 Task: Create a due date automation trigger when advanced on, 2 hours after a card is due add fields with custom field "Resume" set to a number lower or equal to 1 and greater than 10.
Action: Mouse moved to (1235, 92)
Screenshot: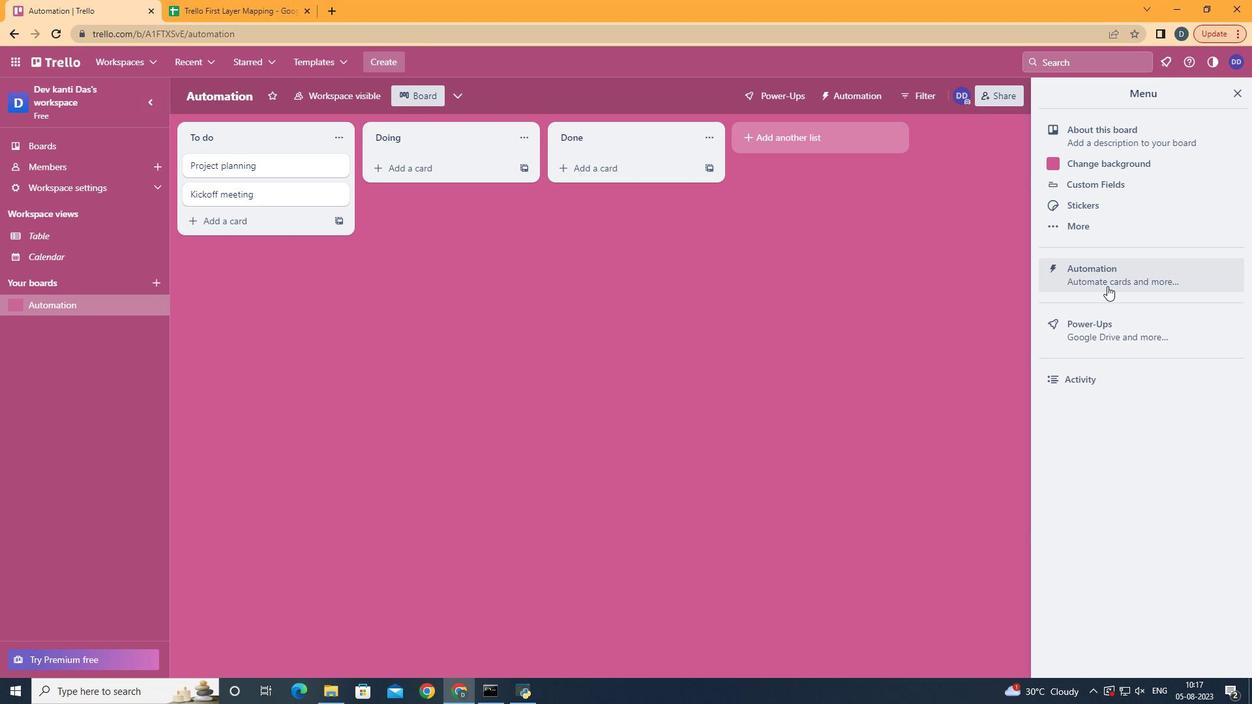 
Action: Mouse pressed left at (1235, 92)
Screenshot: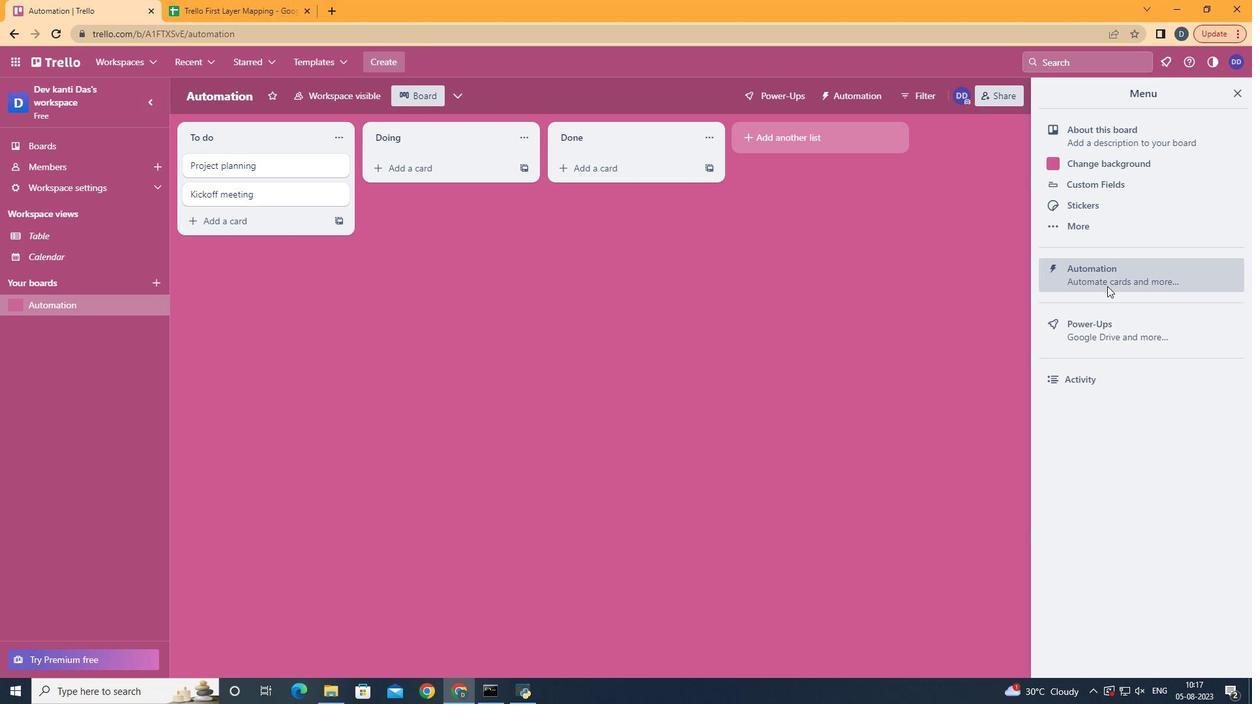 
Action: Mouse moved to (1107, 286)
Screenshot: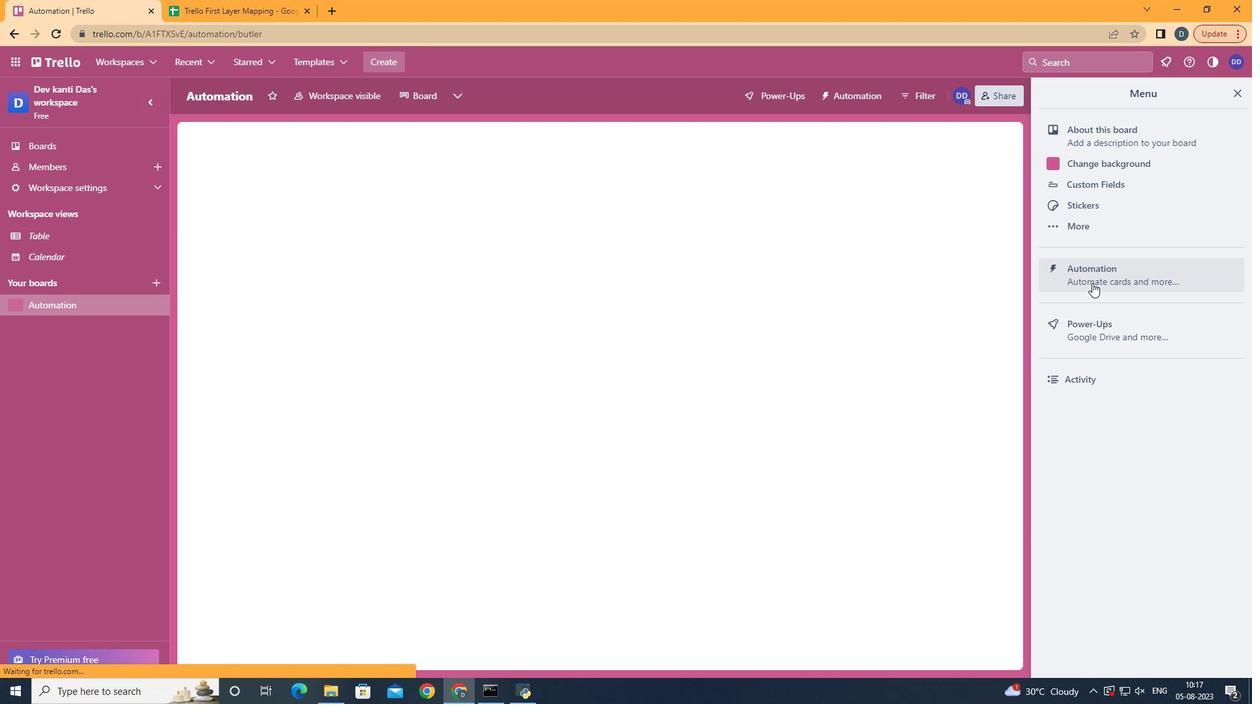 
Action: Mouse pressed left at (1107, 286)
Screenshot: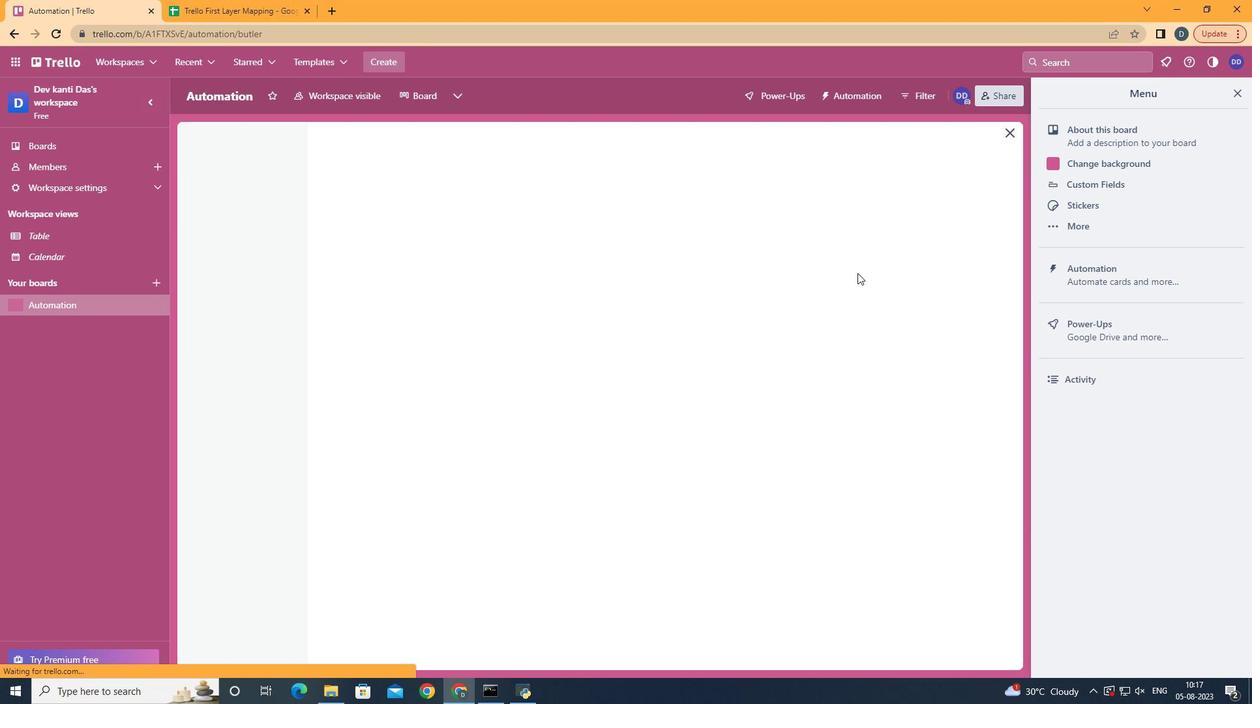 
Action: Mouse moved to (250, 266)
Screenshot: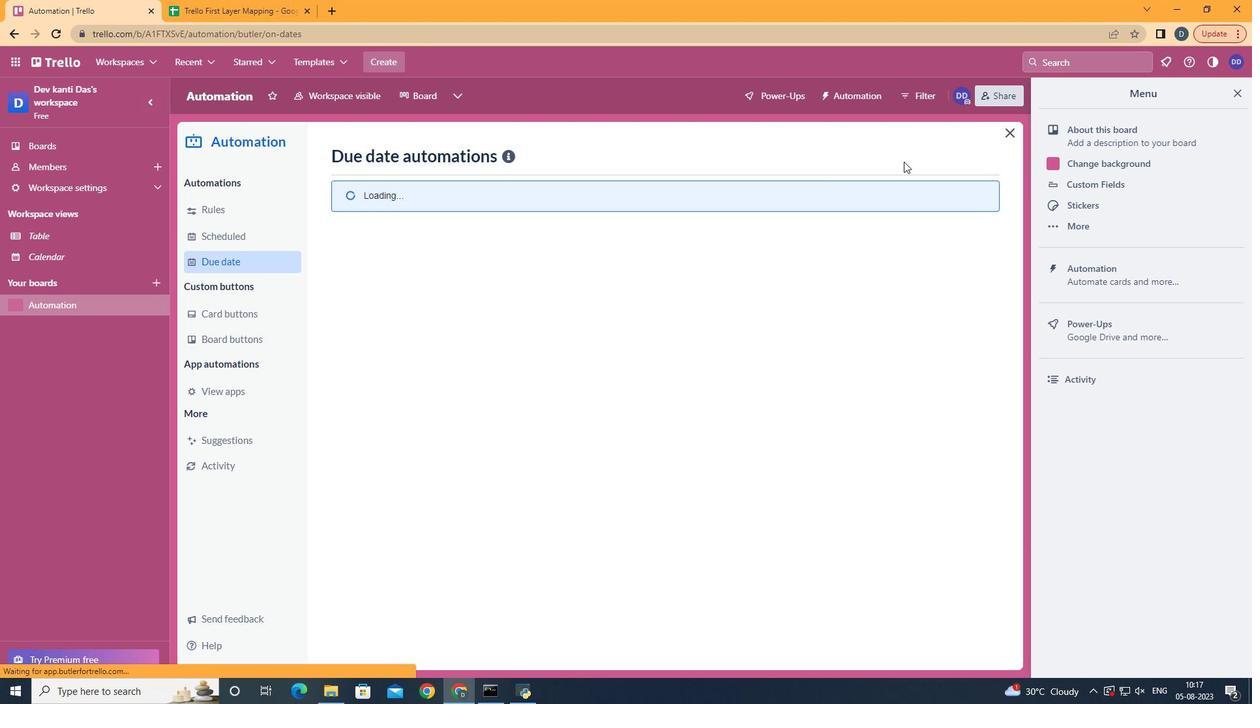 
Action: Mouse pressed left at (250, 266)
Screenshot: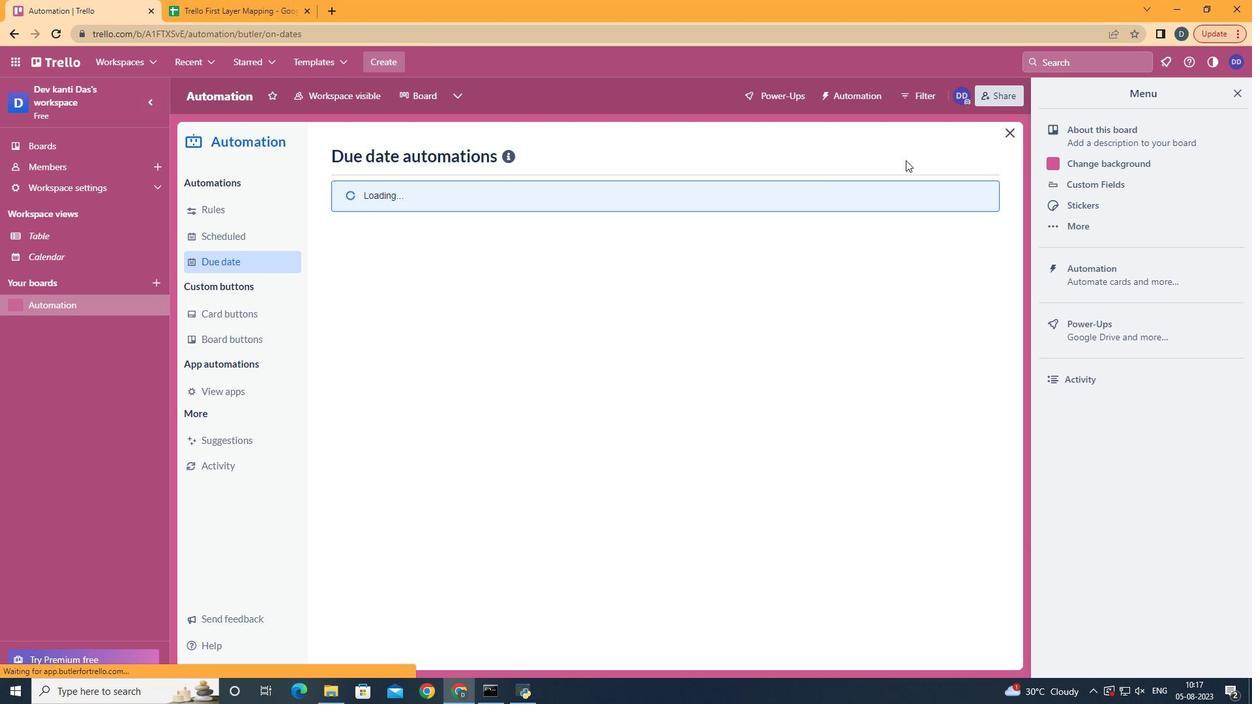 
Action: Mouse moved to (918, 152)
Screenshot: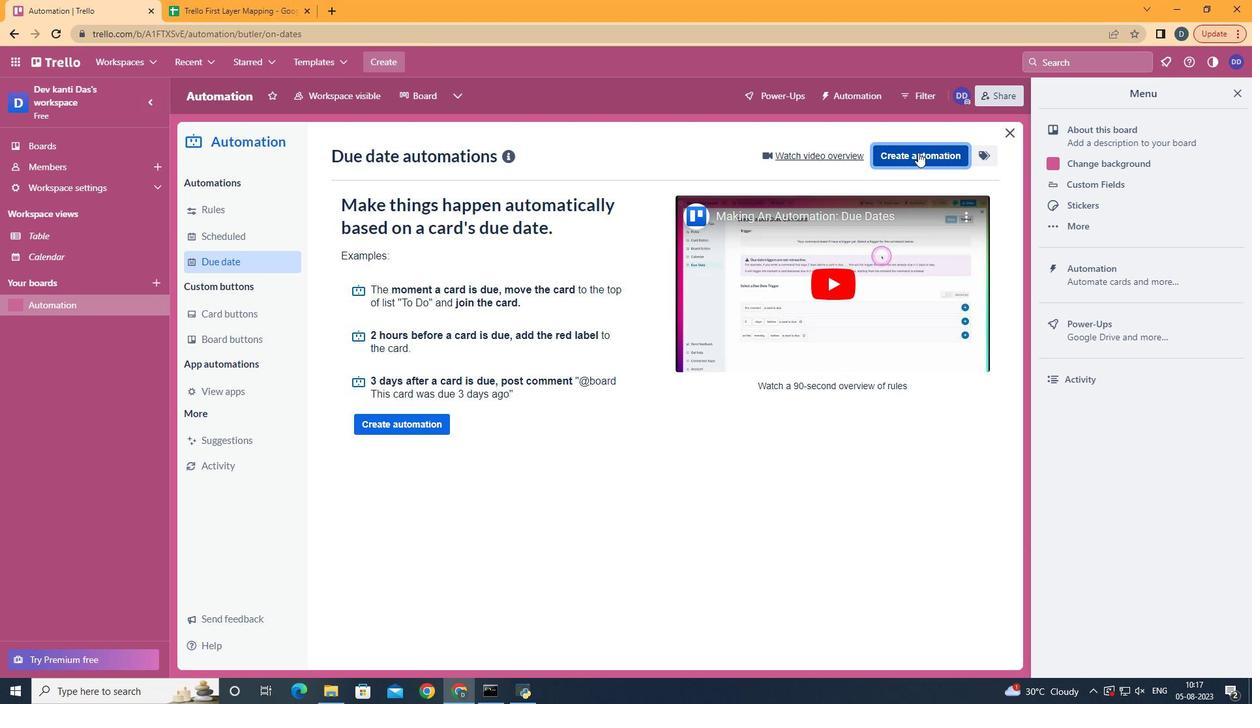 
Action: Mouse pressed left at (918, 152)
Screenshot: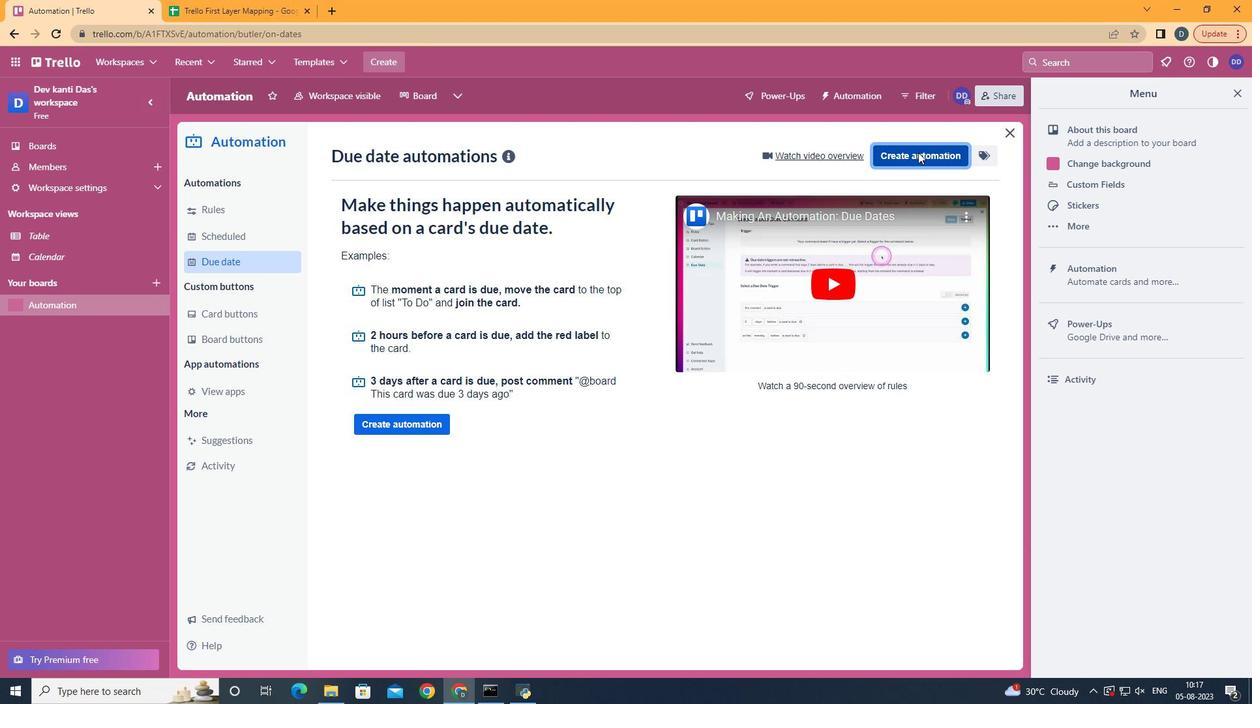 
Action: Mouse moved to (629, 283)
Screenshot: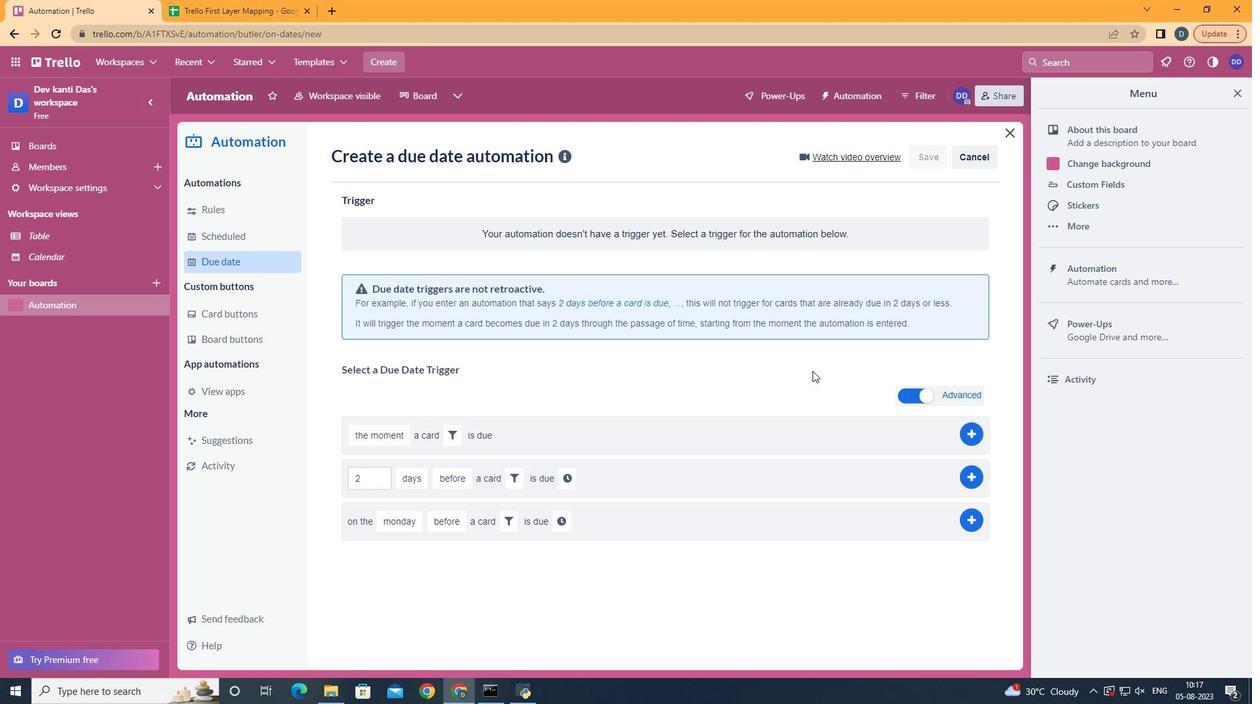 
Action: Mouse pressed left at (629, 283)
Screenshot: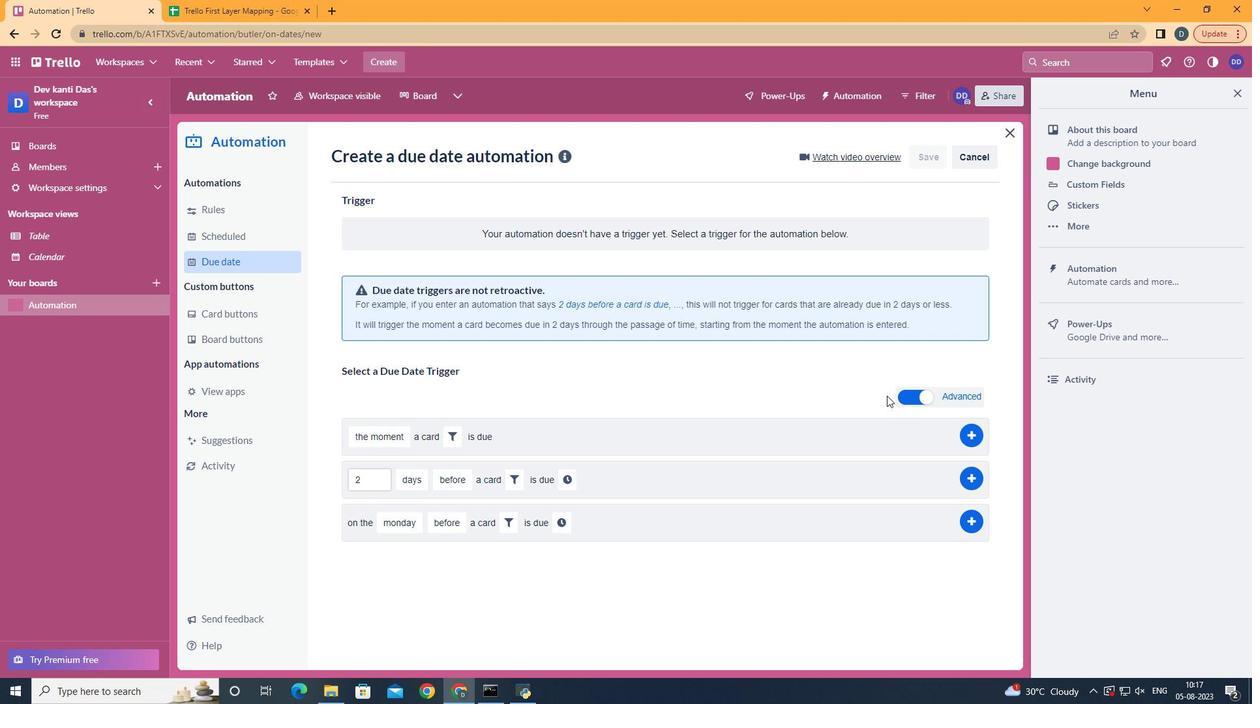 
Action: Mouse moved to (427, 553)
Screenshot: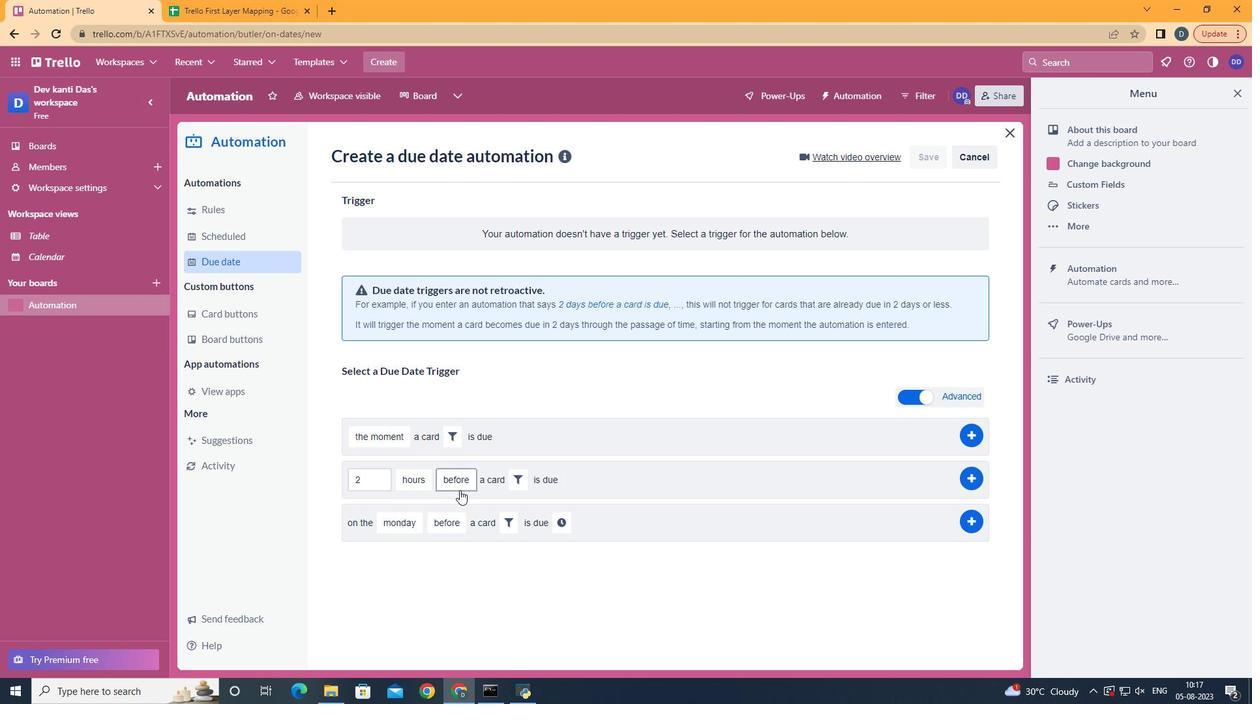 
Action: Mouse pressed left at (427, 553)
Screenshot: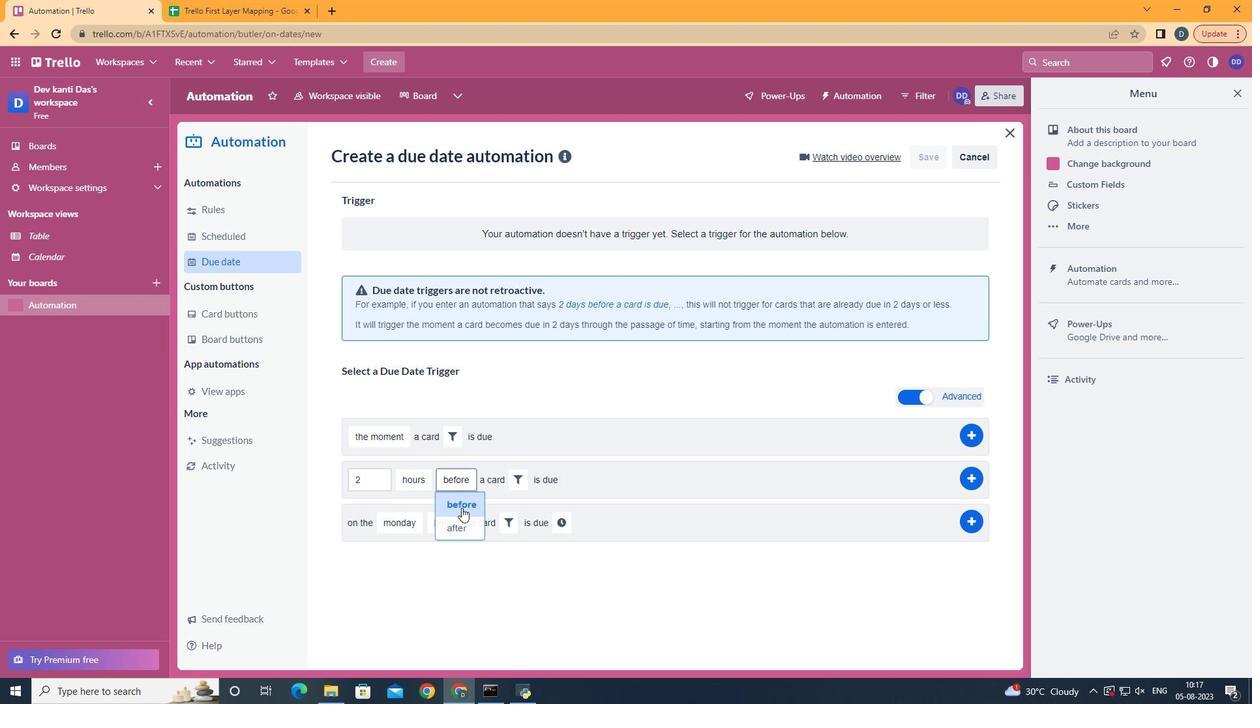 
Action: Mouse moved to (464, 525)
Screenshot: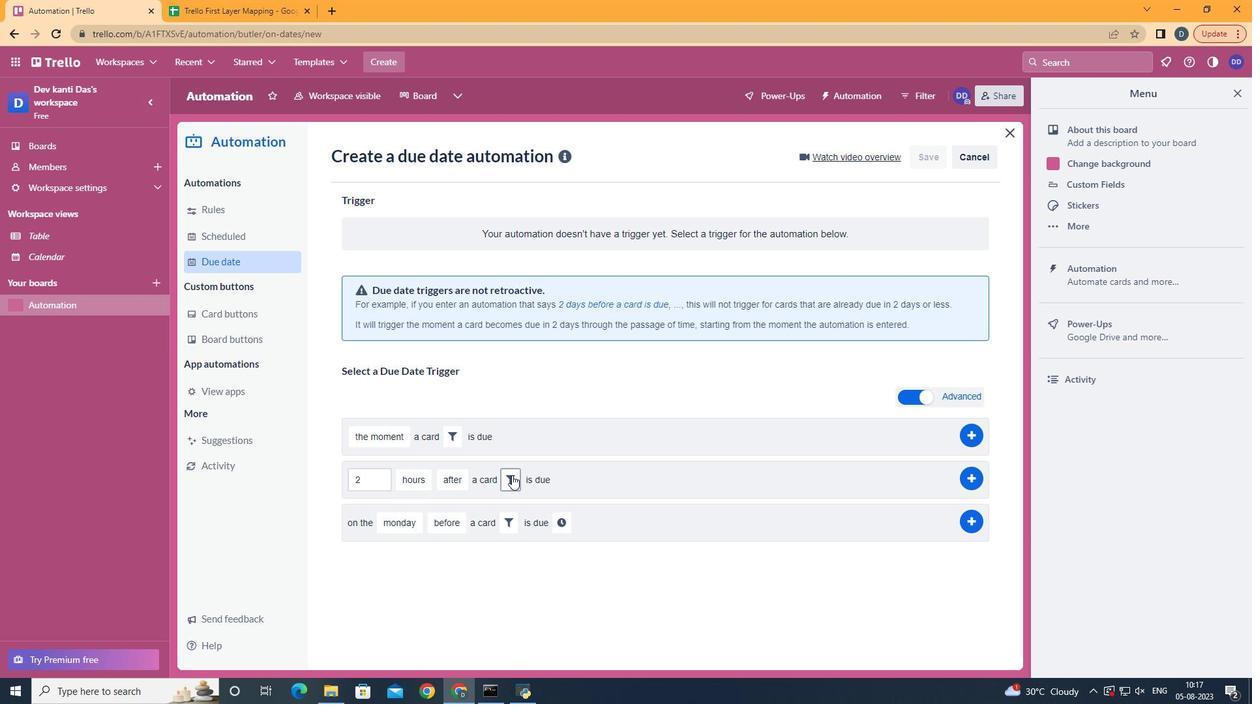 
Action: Mouse pressed left at (464, 525)
Screenshot: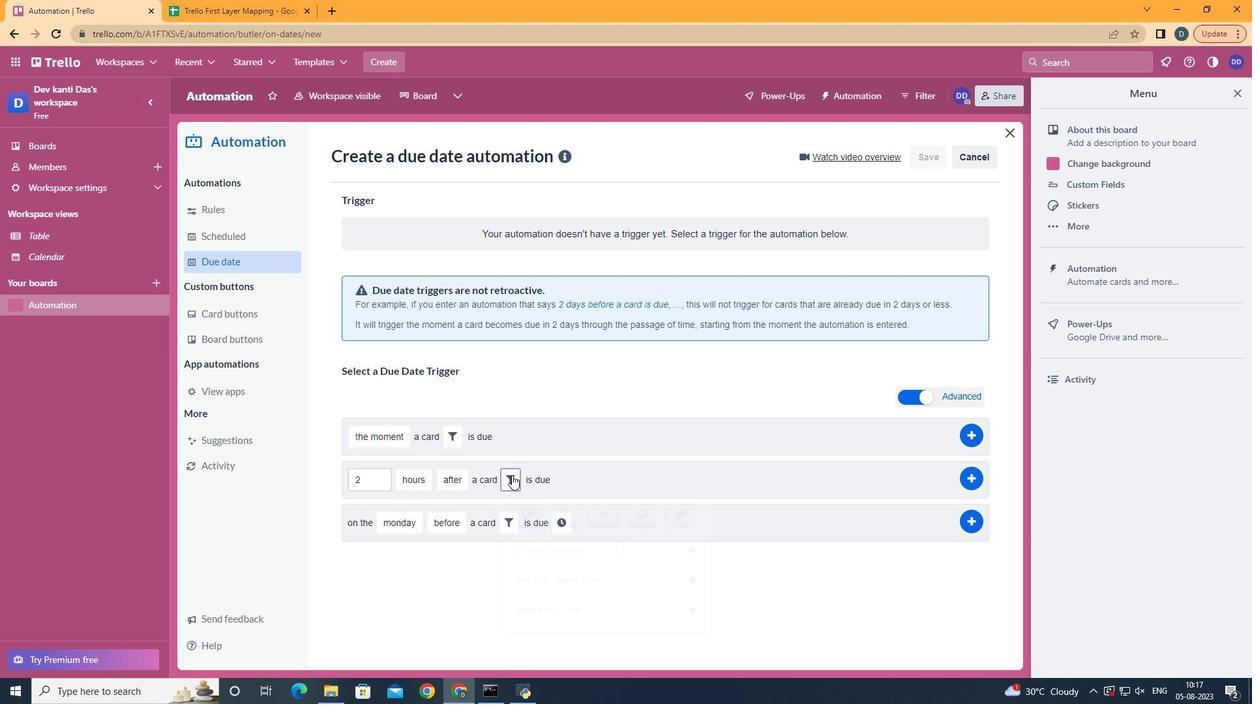 
Action: Mouse moved to (514, 480)
Screenshot: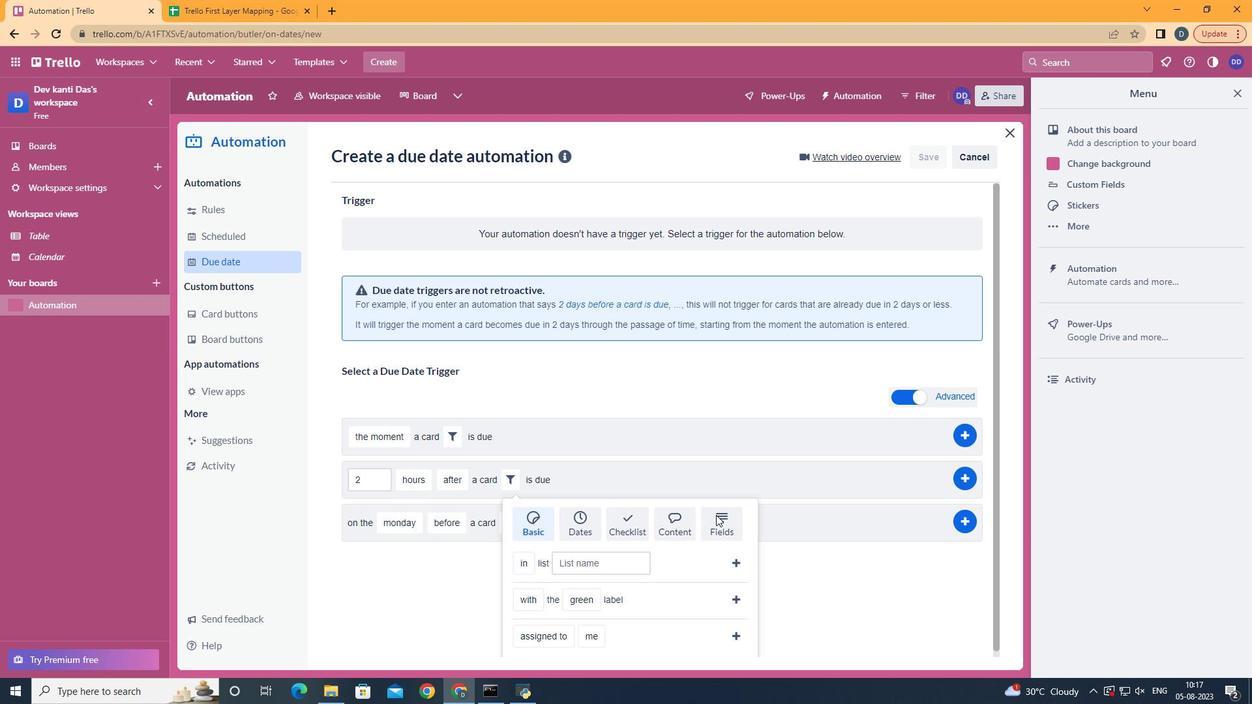
Action: Mouse pressed left at (514, 480)
Screenshot: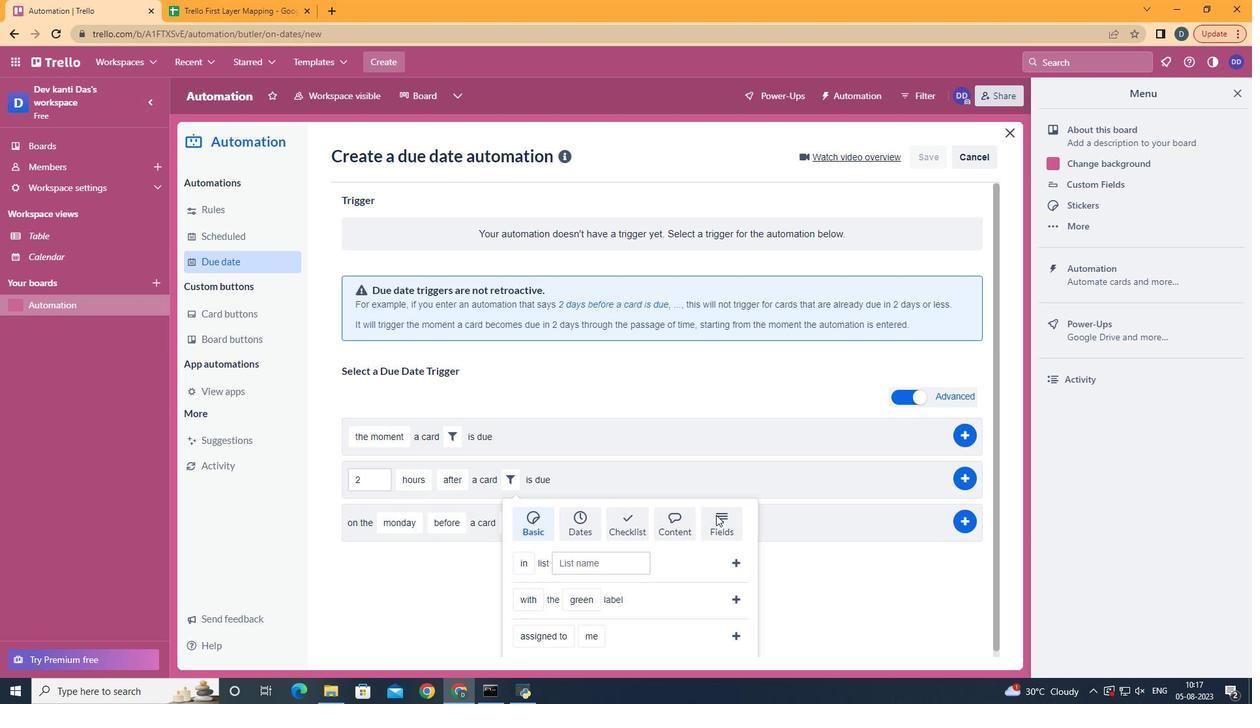 
Action: Mouse moved to (716, 515)
Screenshot: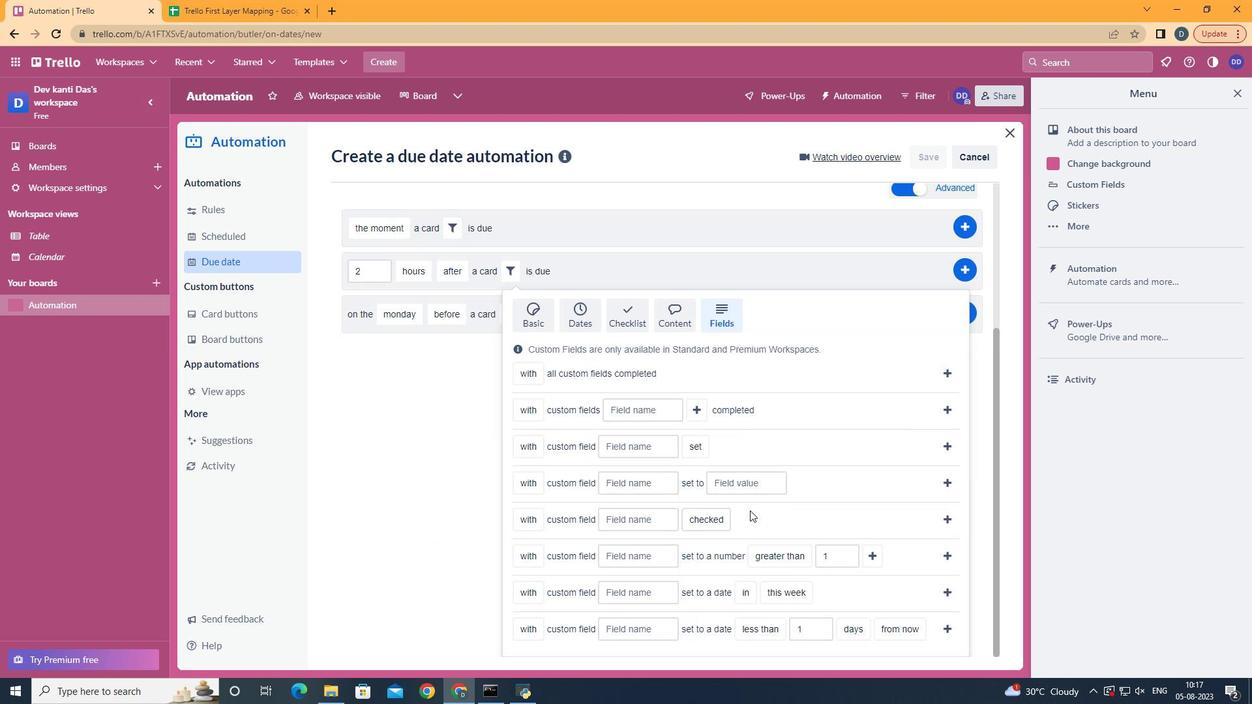 
Action: Mouse pressed left at (716, 515)
Screenshot: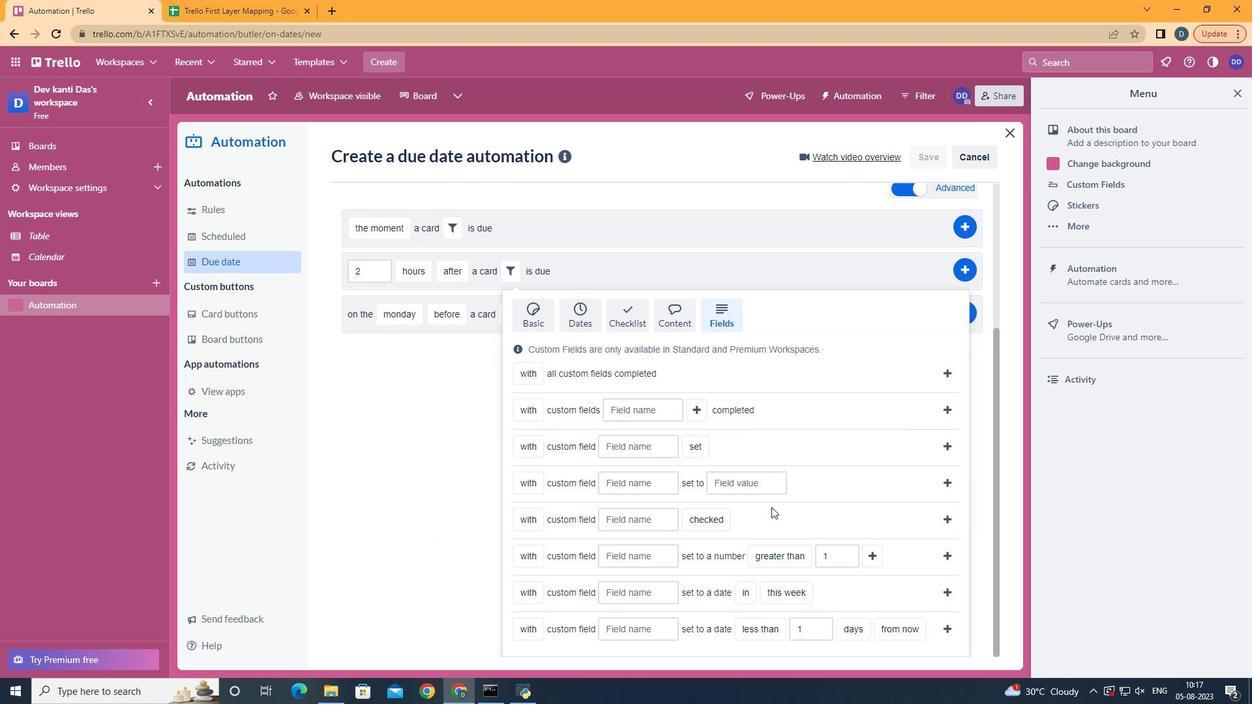 
Action: Mouse moved to (716, 515)
Screenshot: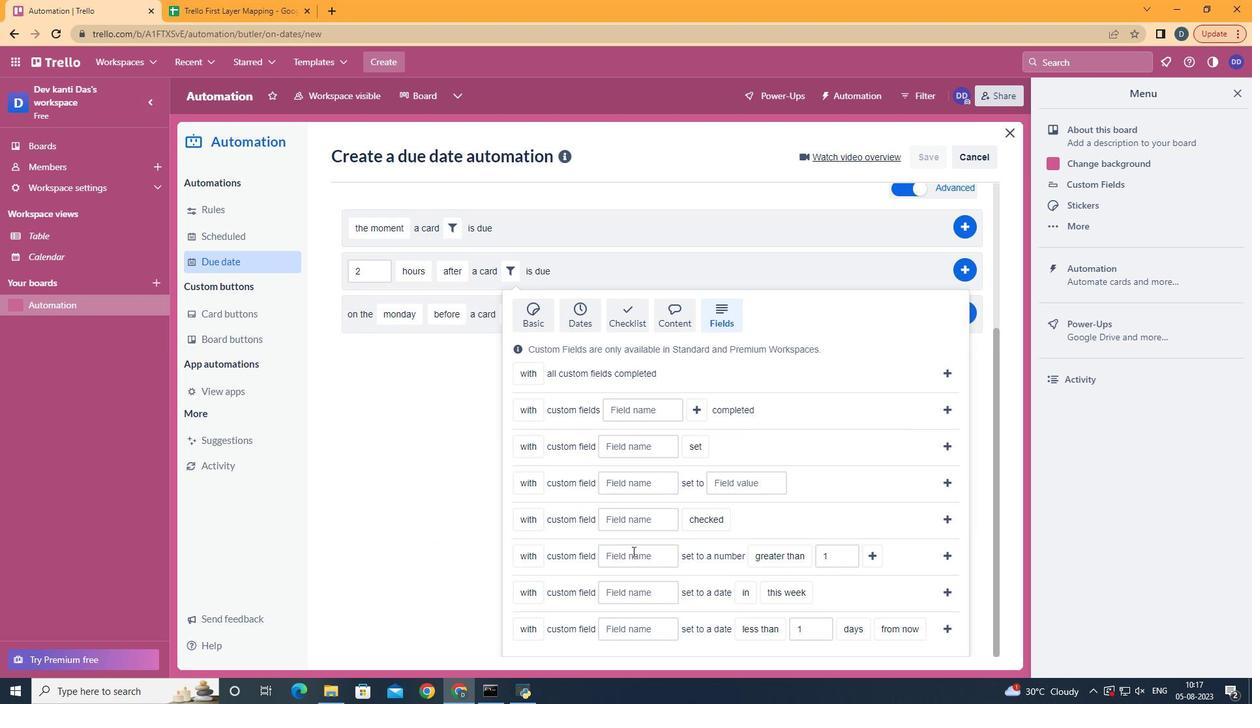 
Action: Mouse scrolled (716, 514) with delta (0, 0)
Screenshot: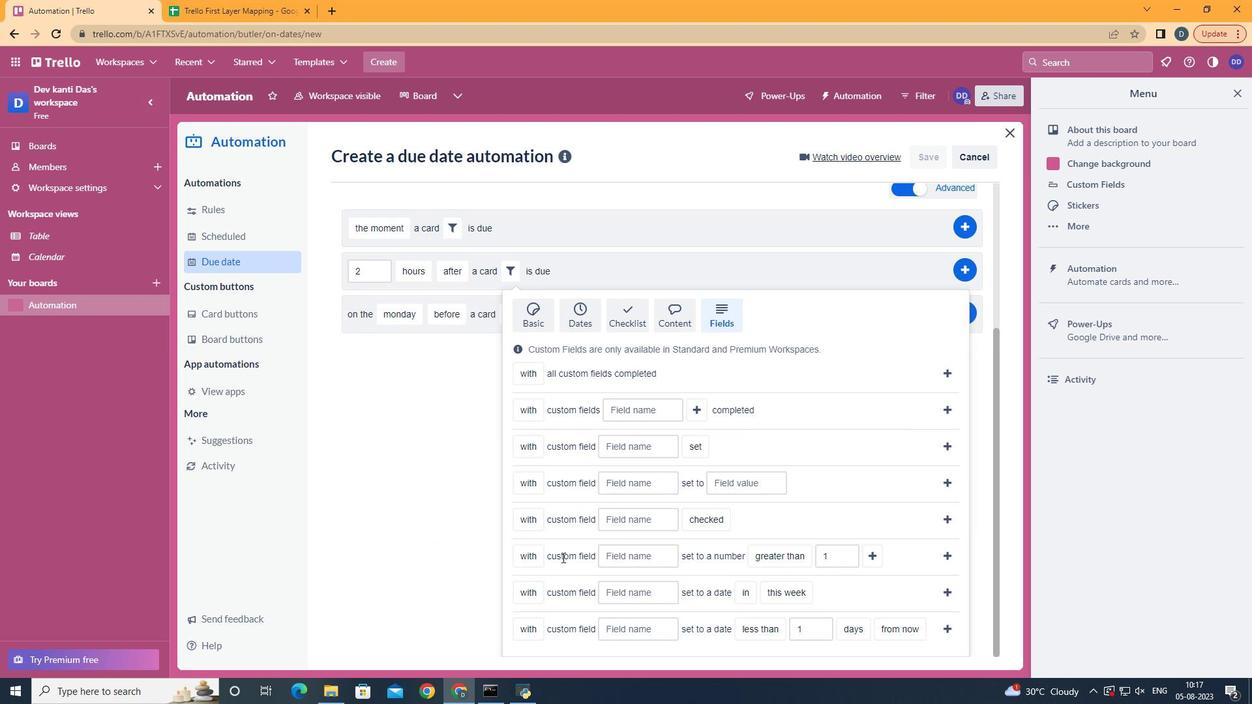 
Action: Mouse scrolled (716, 514) with delta (0, 0)
Screenshot: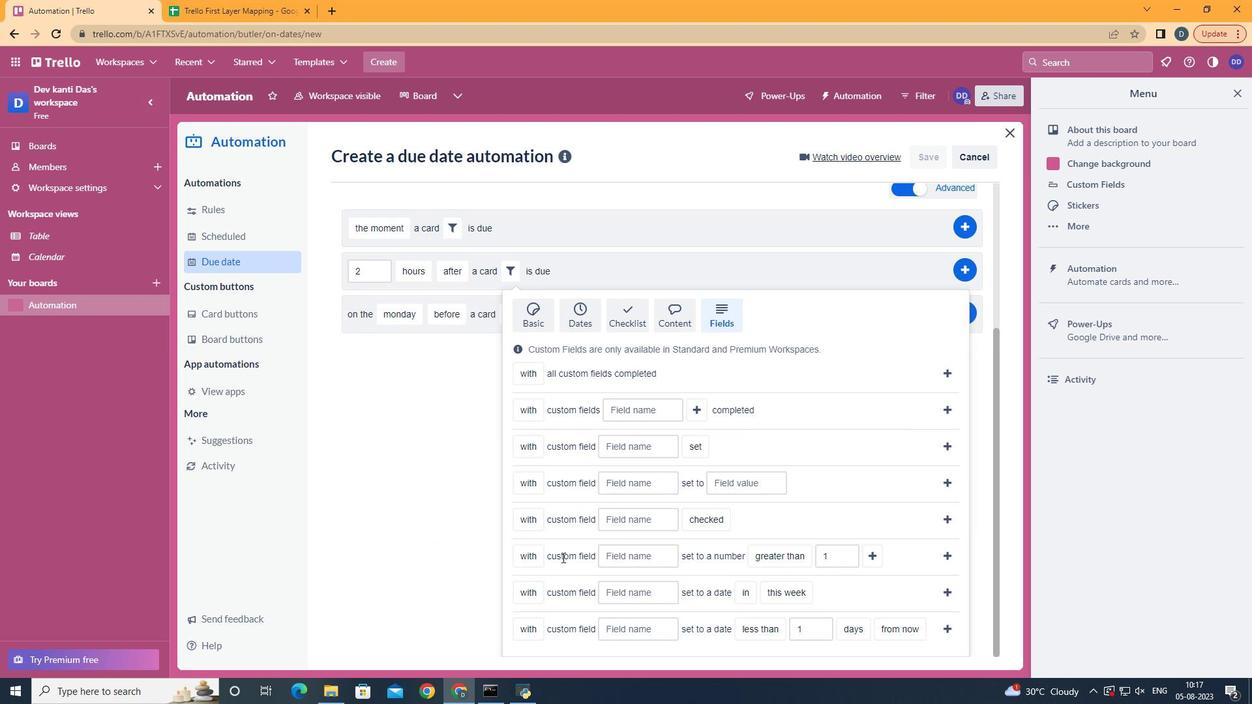 
Action: Mouse scrolled (716, 514) with delta (0, 0)
Screenshot: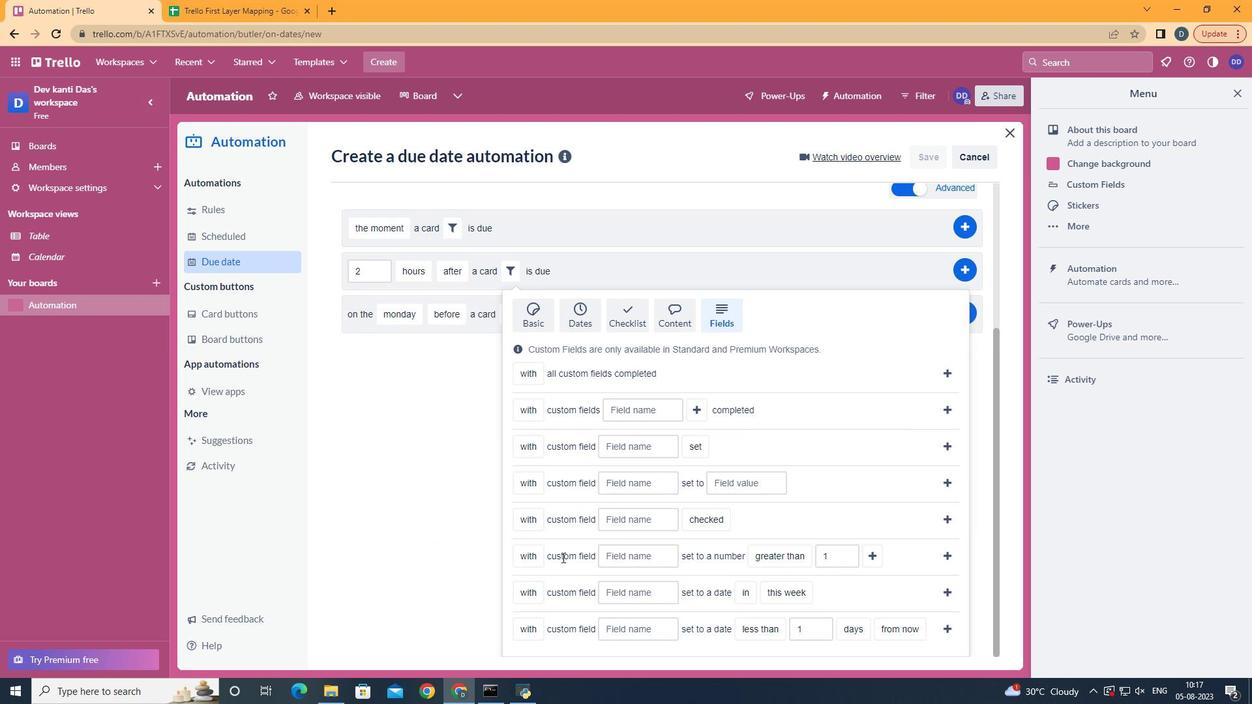 
Action: Mouse scrolled (716, 514) with delta (0, 0)
Screenshot: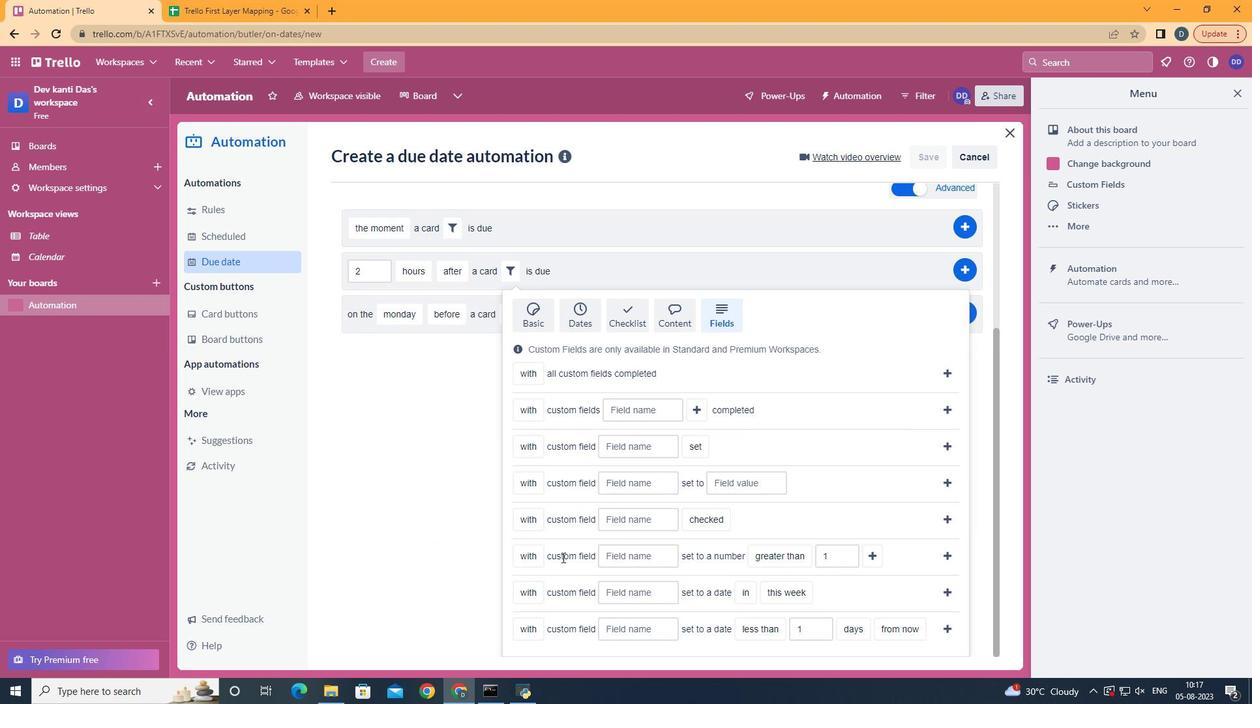 
Action: Mouse scrolled (716, 514) with delta (0, 0)
Screenshot: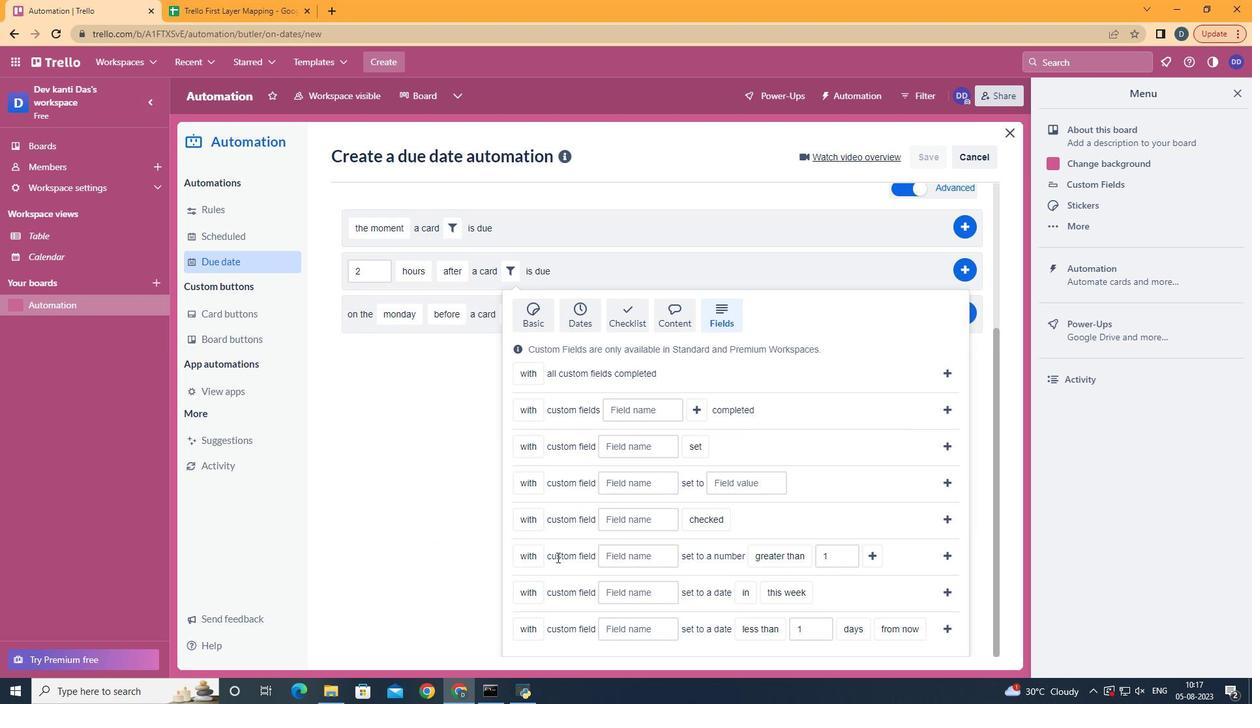
Action: Mouse moved to (536, 578)
Screenshot: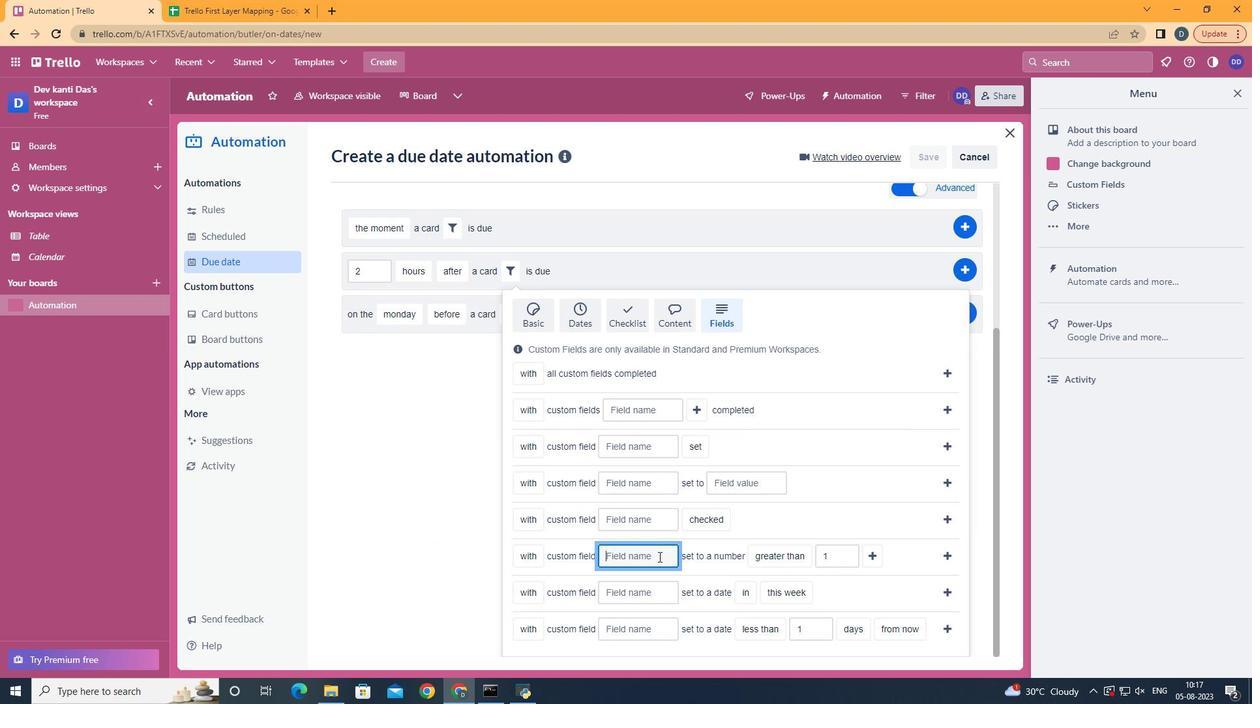 
Action: Mouse pressed left at (536, 578)
Screenshot: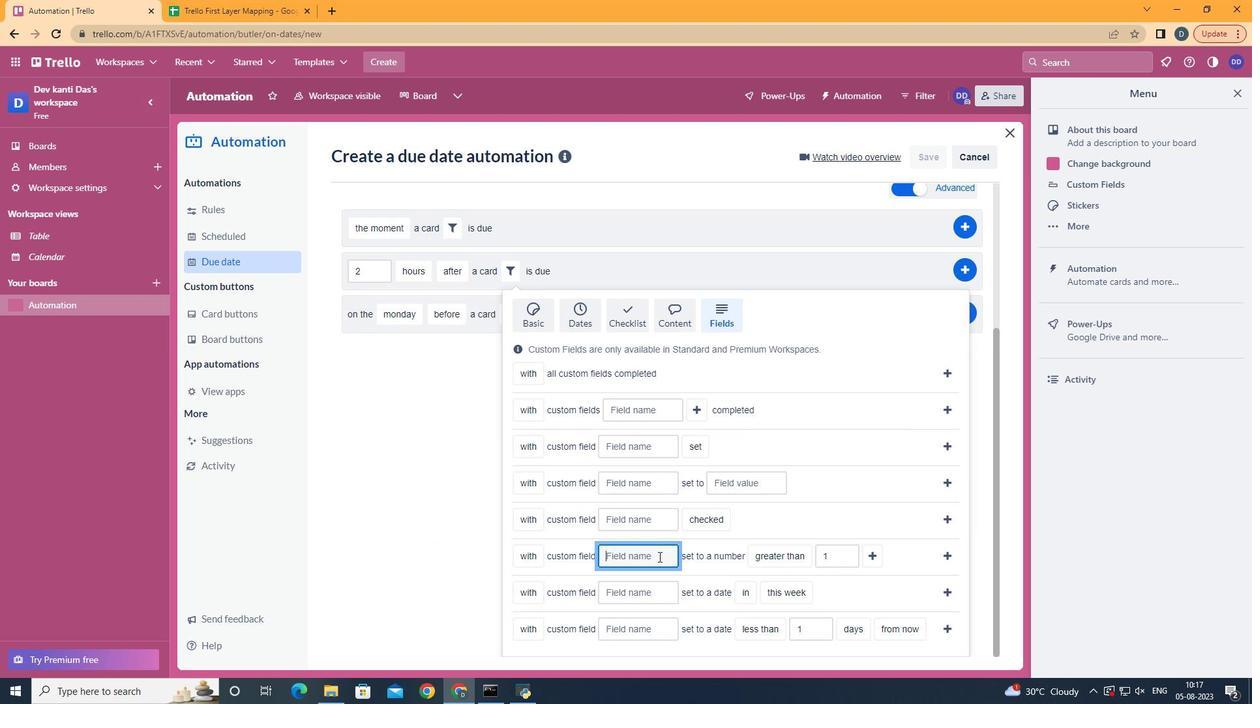 
Action: Mouse moved to (658, 557)
Screenshot: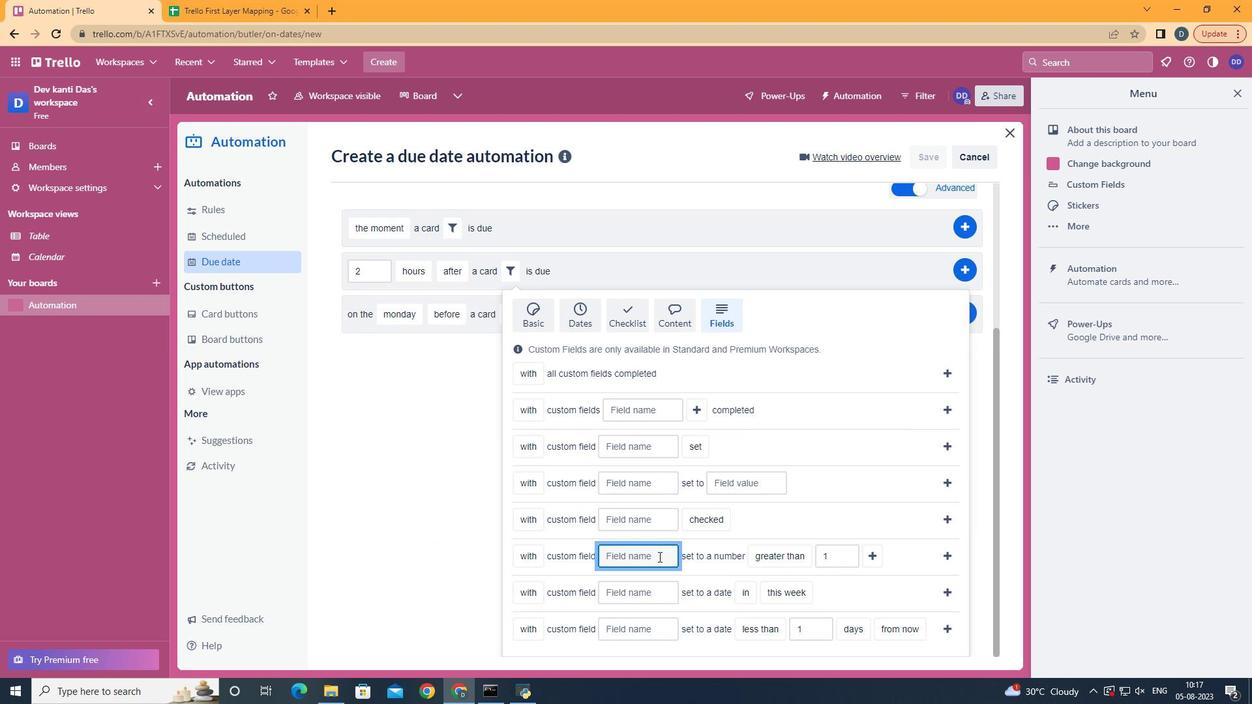 
Action: Mouse pressed left at (658, 557)
Screenshot: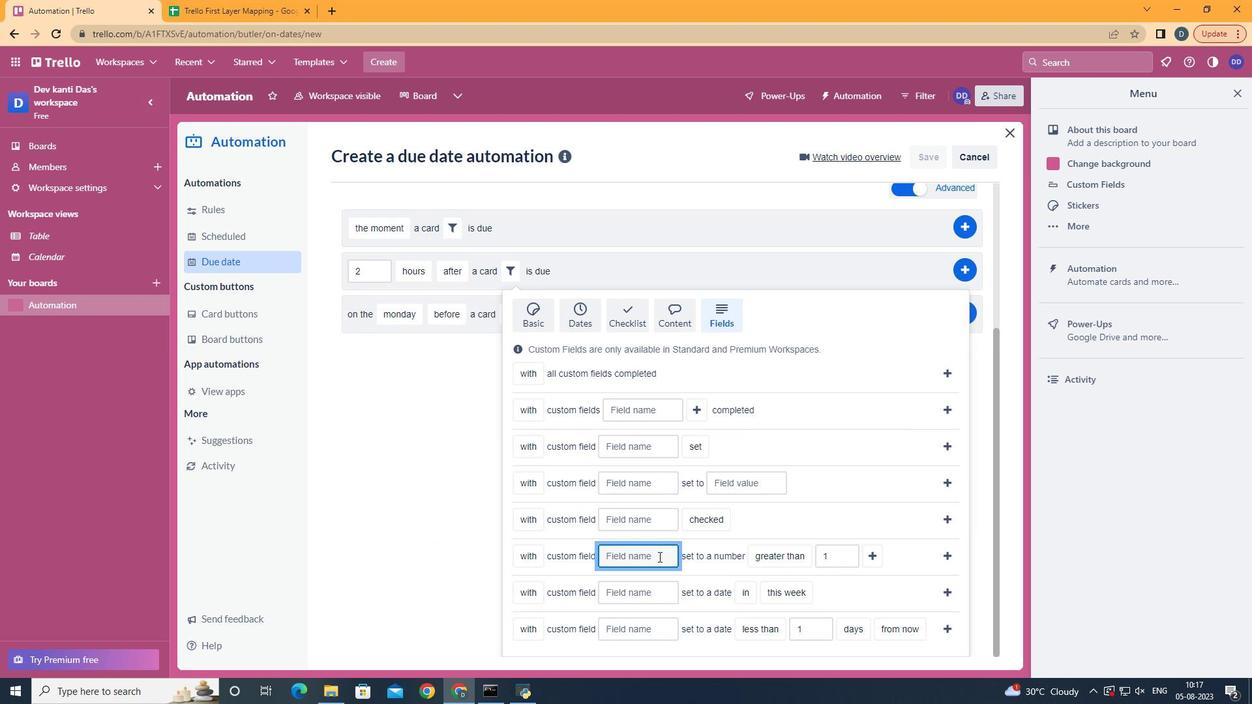 
Action: Key pressed <Key.shift>Resume
Screenshot: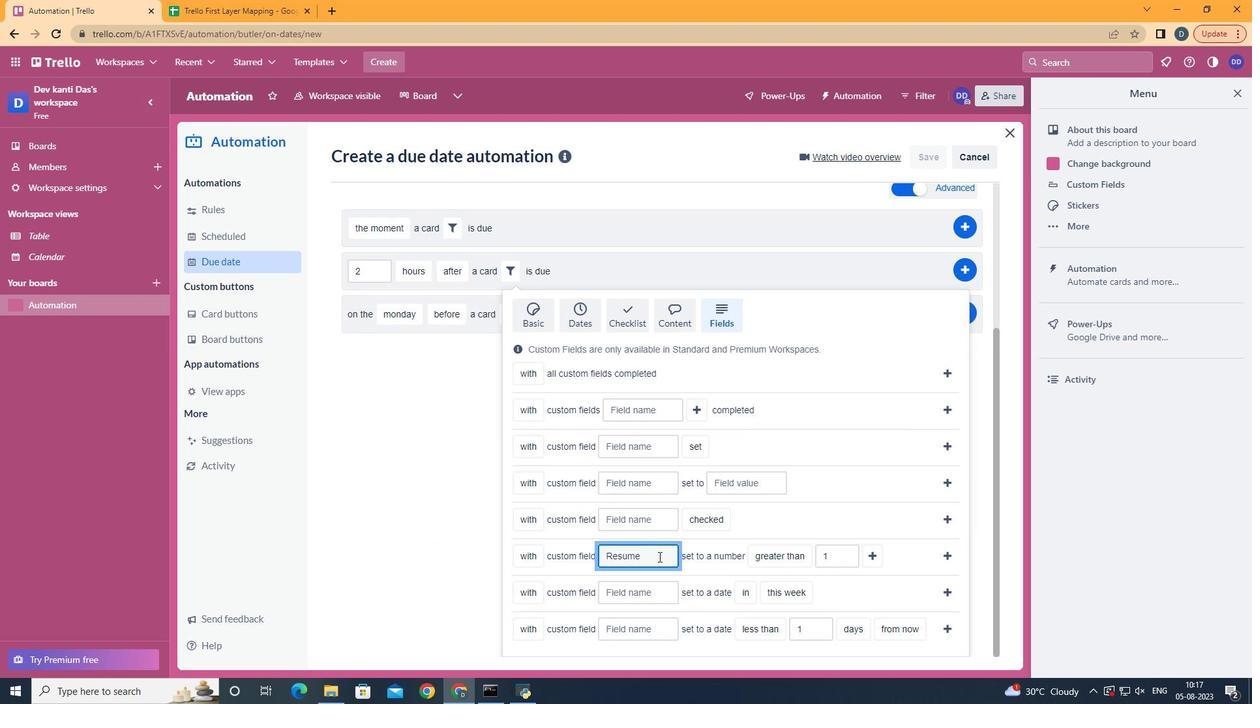 
Action: Mouse moved to (799, 534)
Screenshot: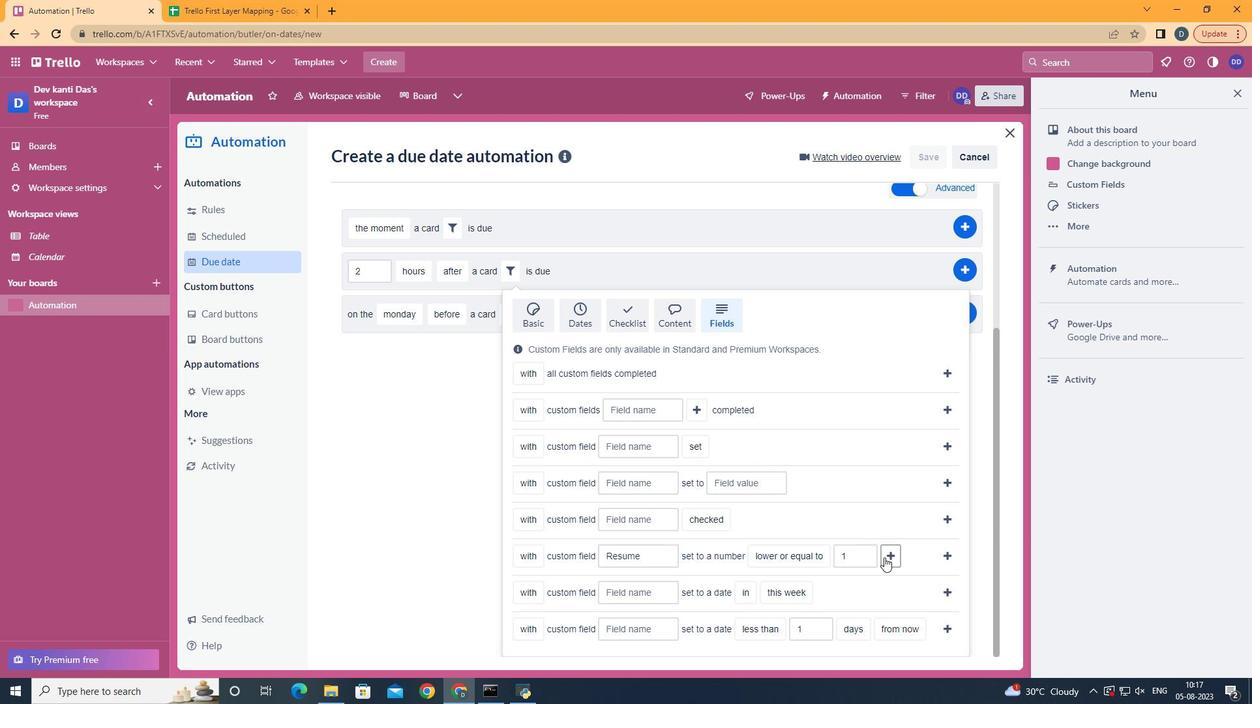 
Action: Mouse pressed left at (799, 534)
Screenshot: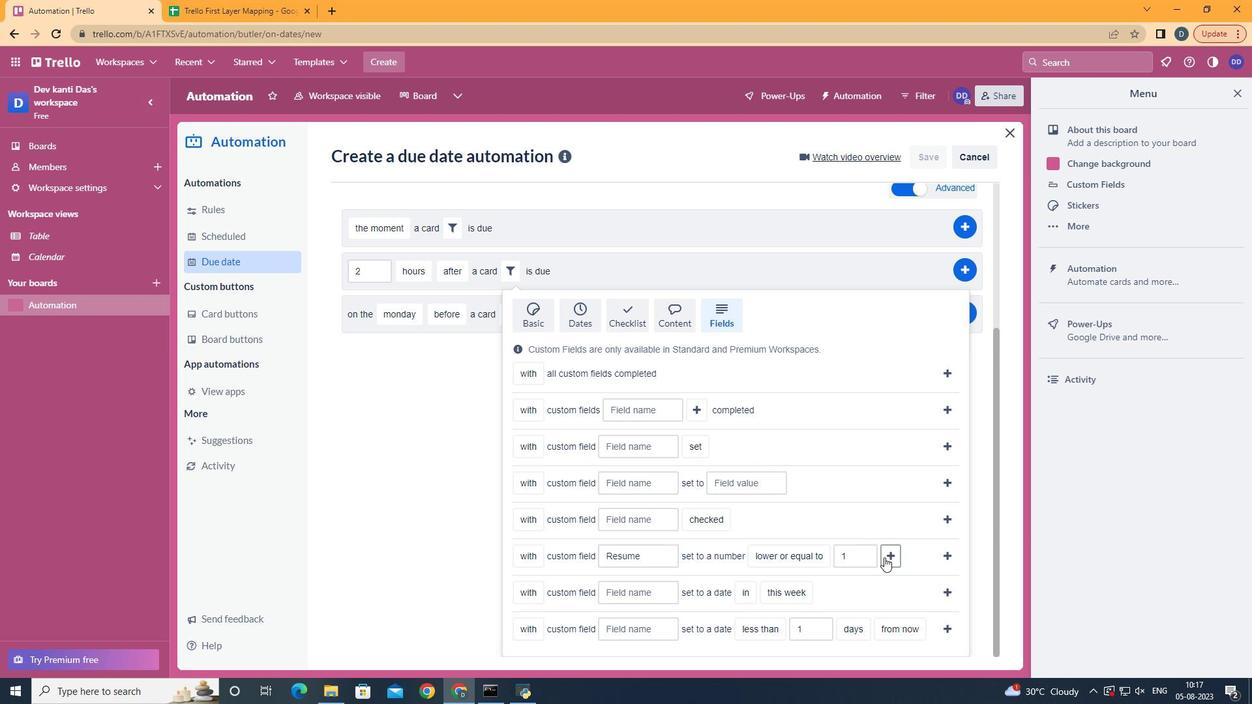 
Action: Mouse moved to (884, 557)
Screenshot: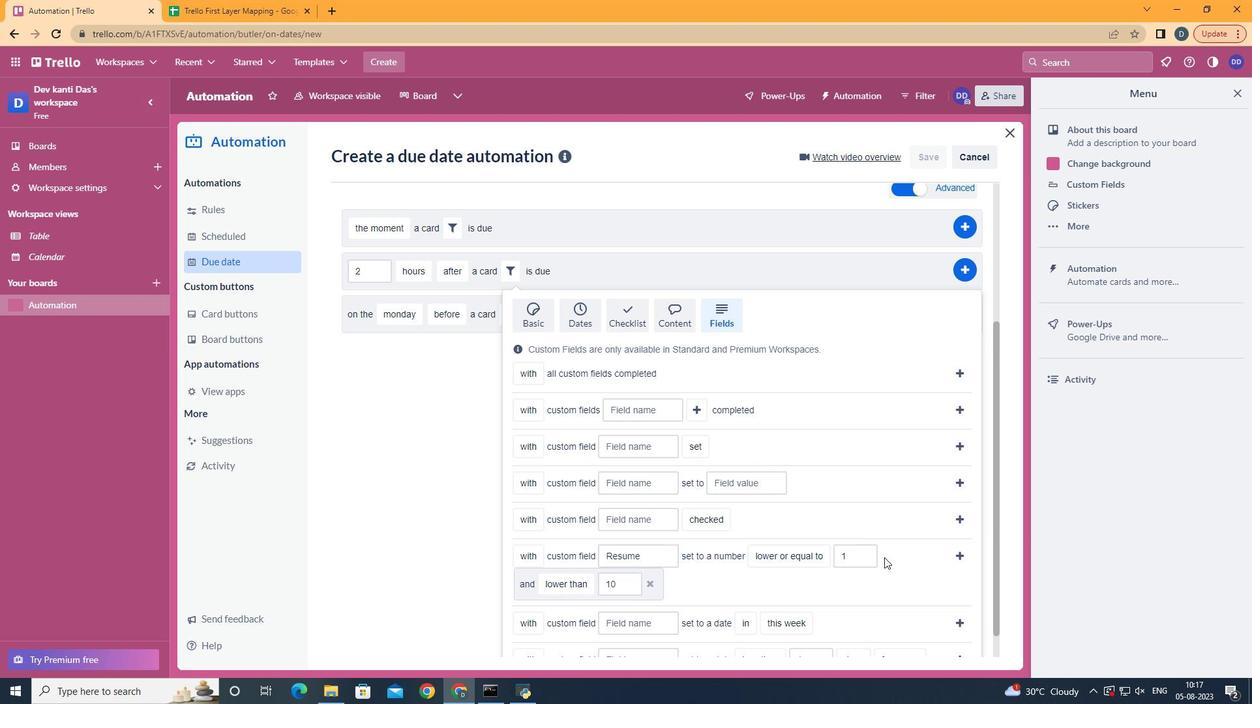 
Action: Mouse pressed left at (884, 557)
Screenshot: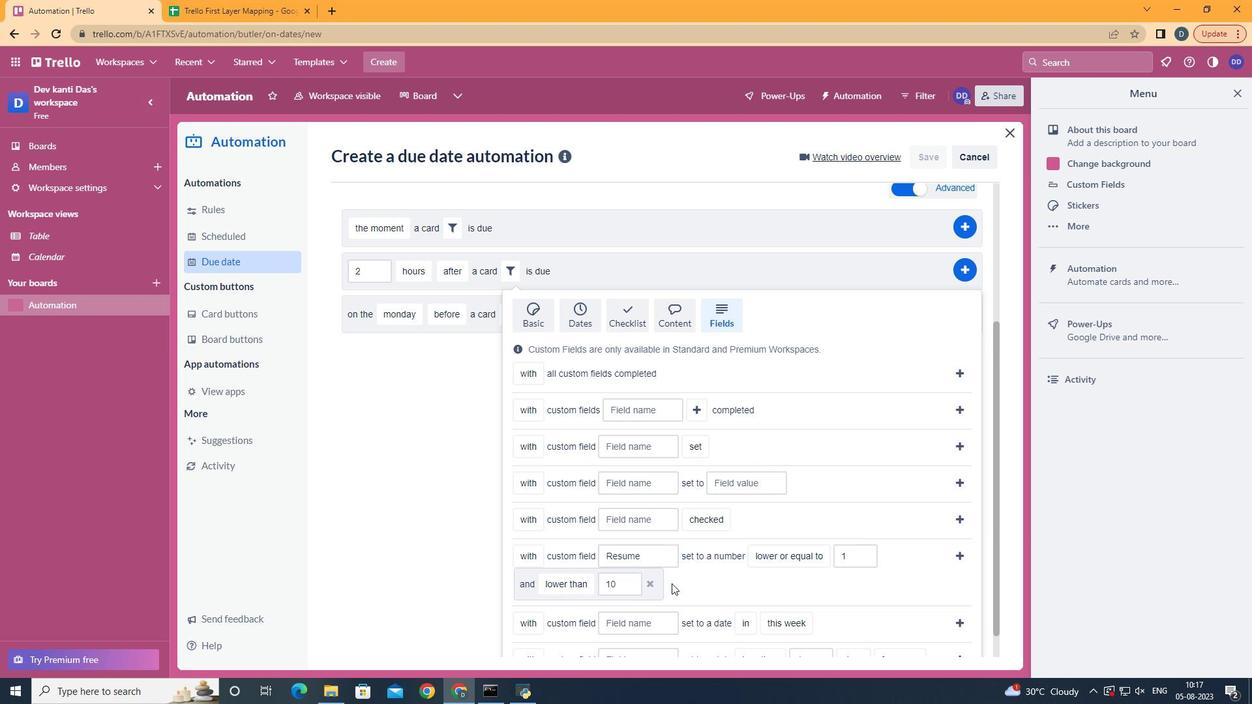 
Action: Mouse moved to (598, 532)
Screenshot: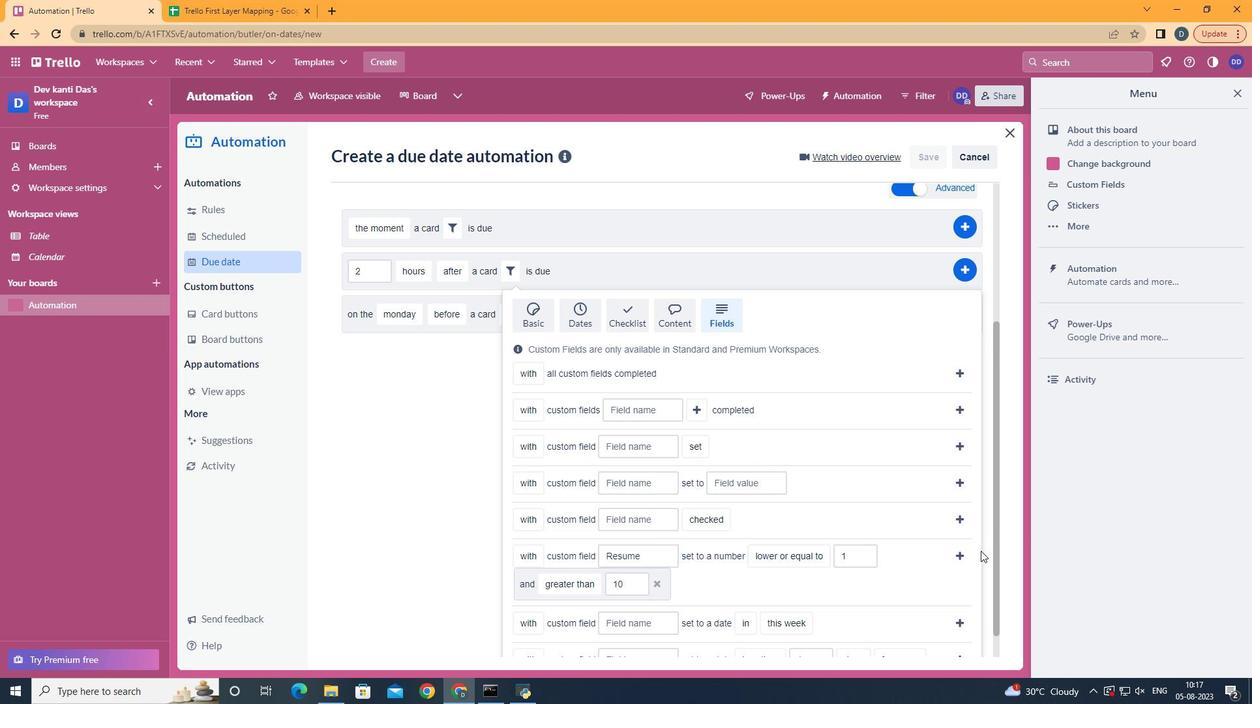 
Action: Mouse pressed left at (598, 532)
Screenshot: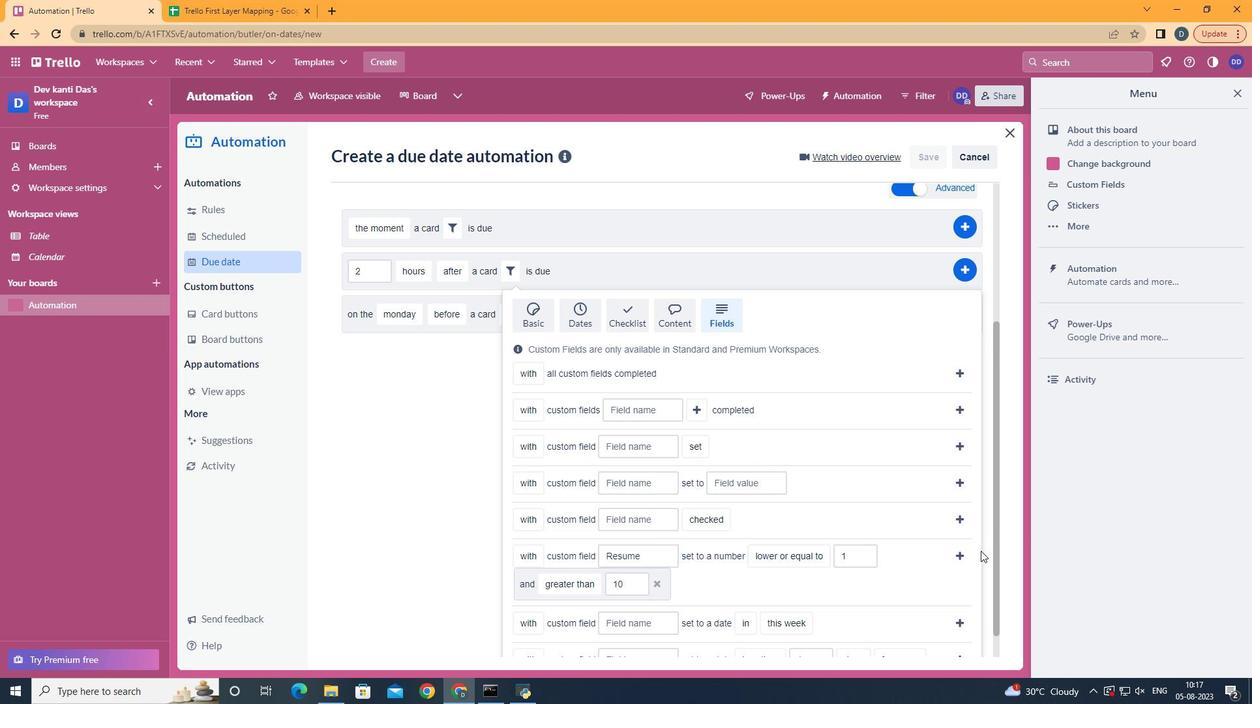 
Action: Mouse moved to (951, 557)
Screenshot: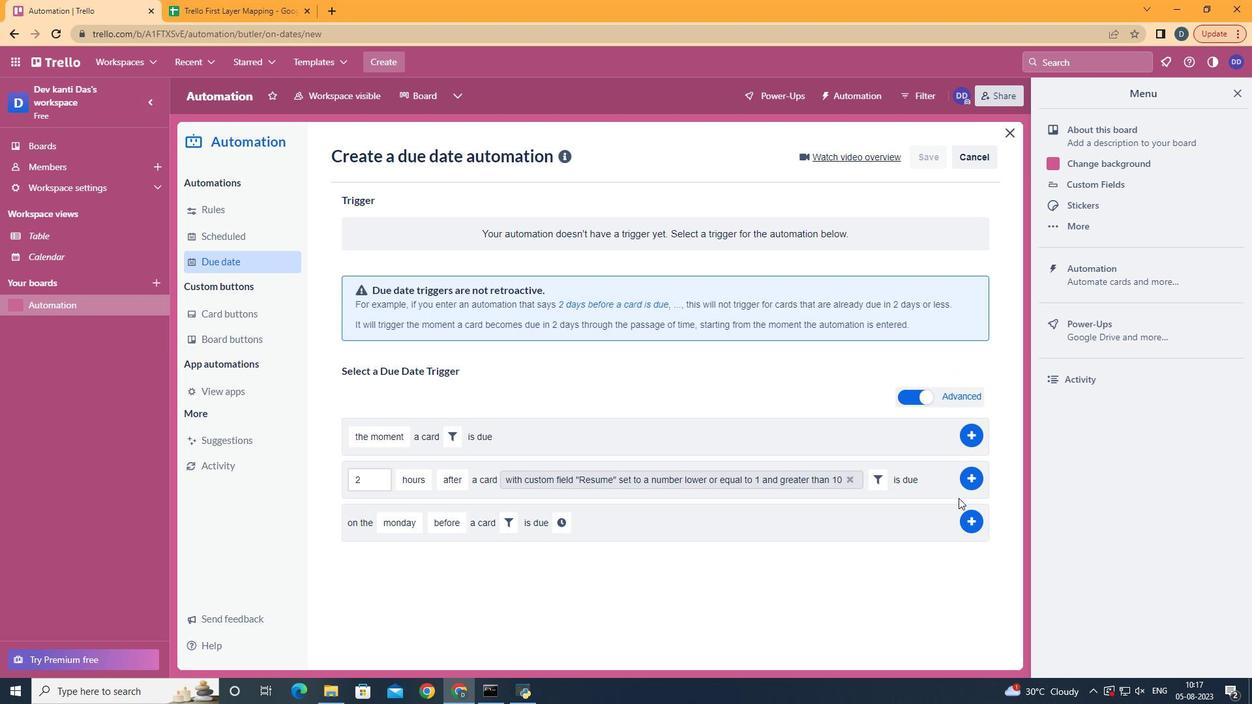 
Action: Mouse pressed left at (951, 557)
Screenshot: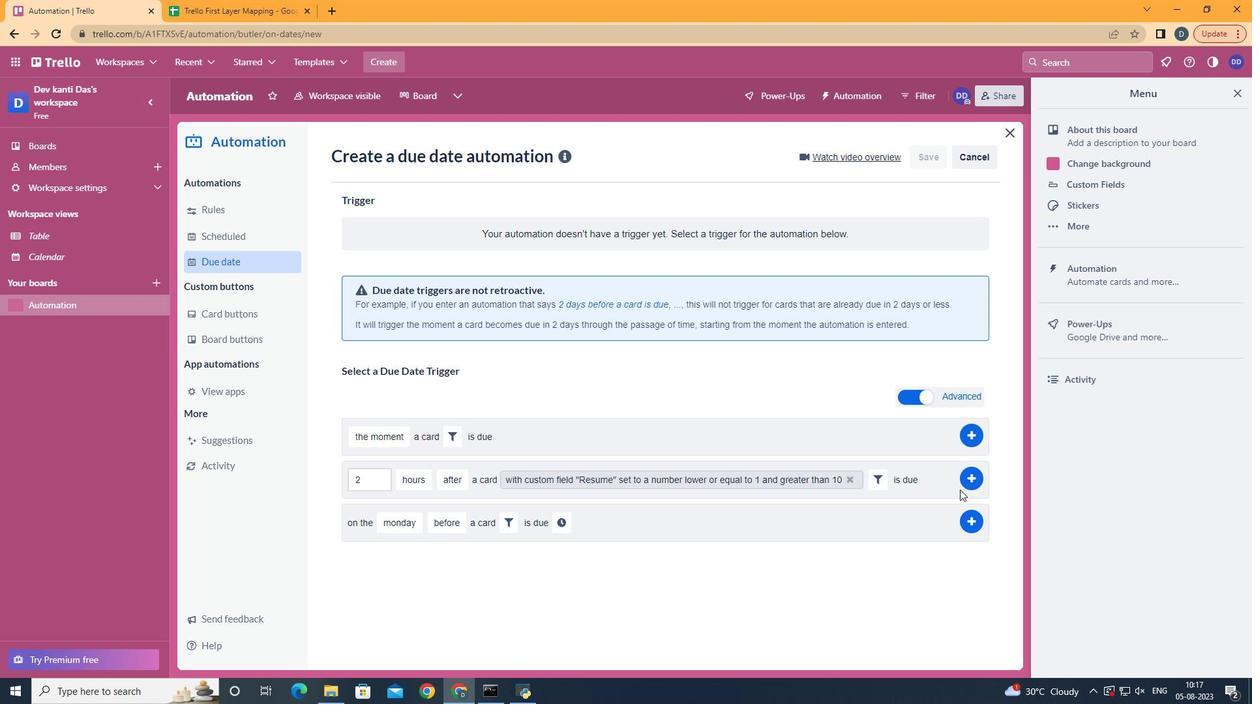 
Action: Mouse moved to (972, 472)
Screenshot: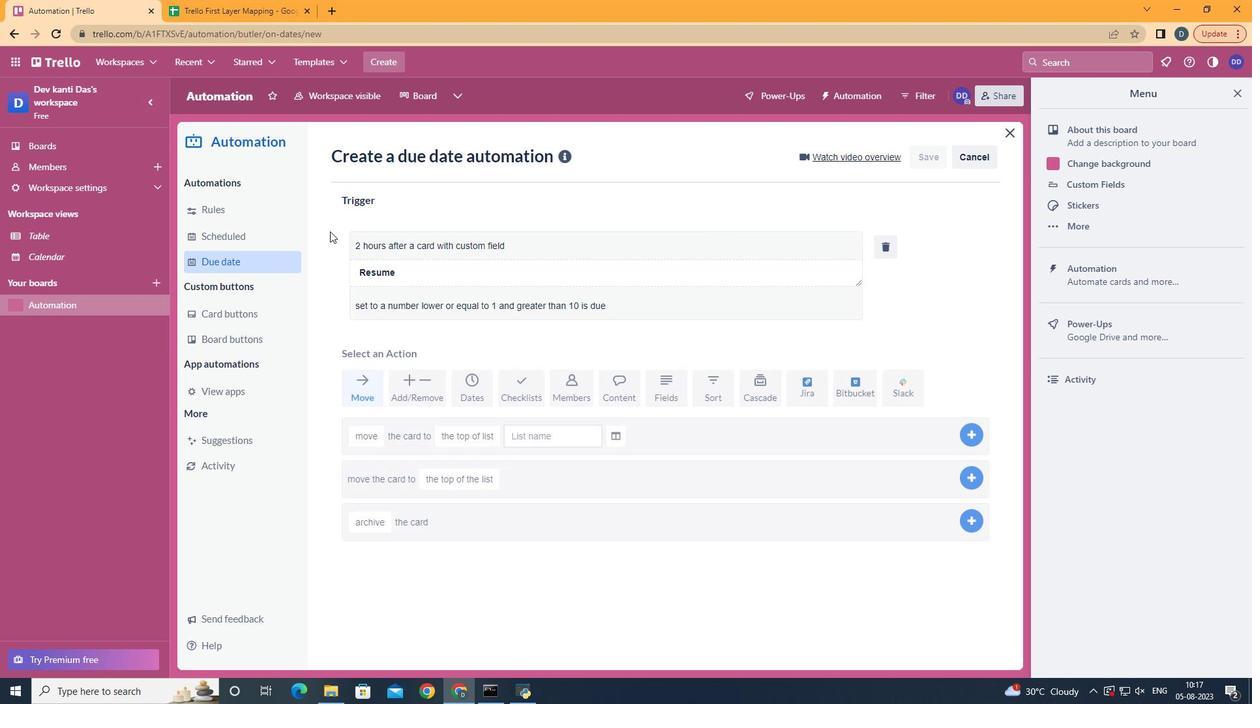 
Action: Mouse pressed left at (972, 472)
Screenshot: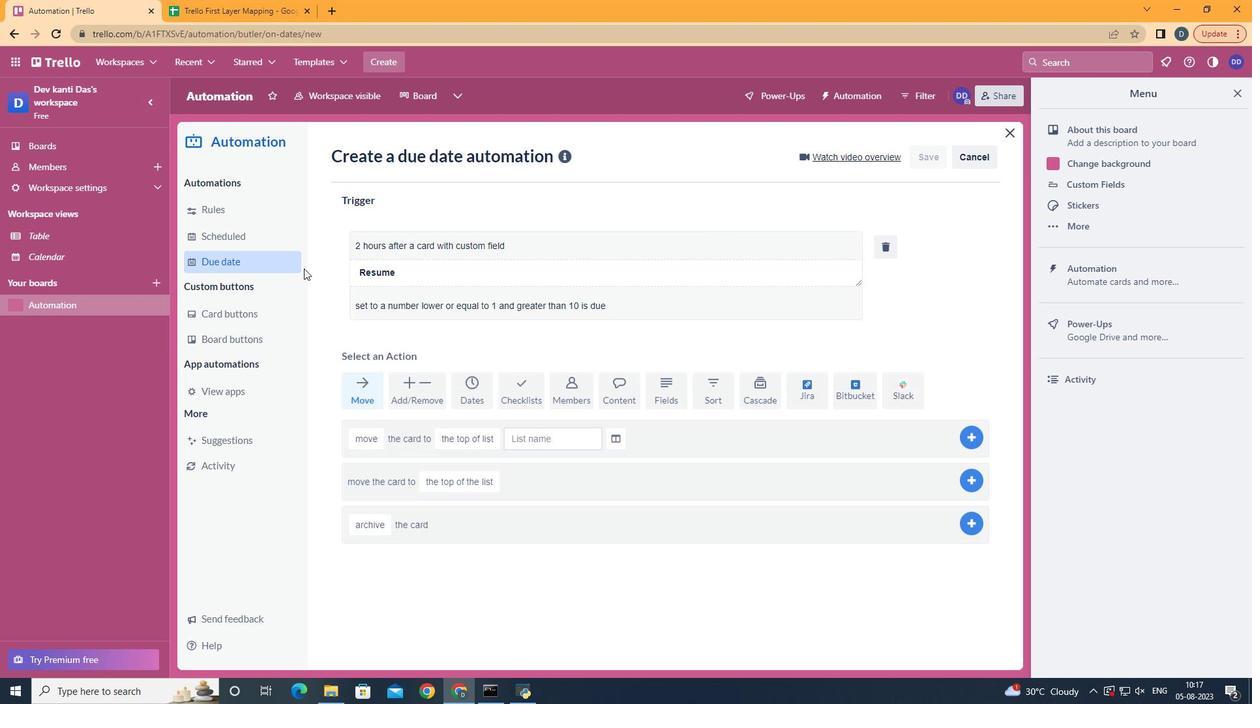 
Action: Mouse moved to (508, 199)
Screenshot: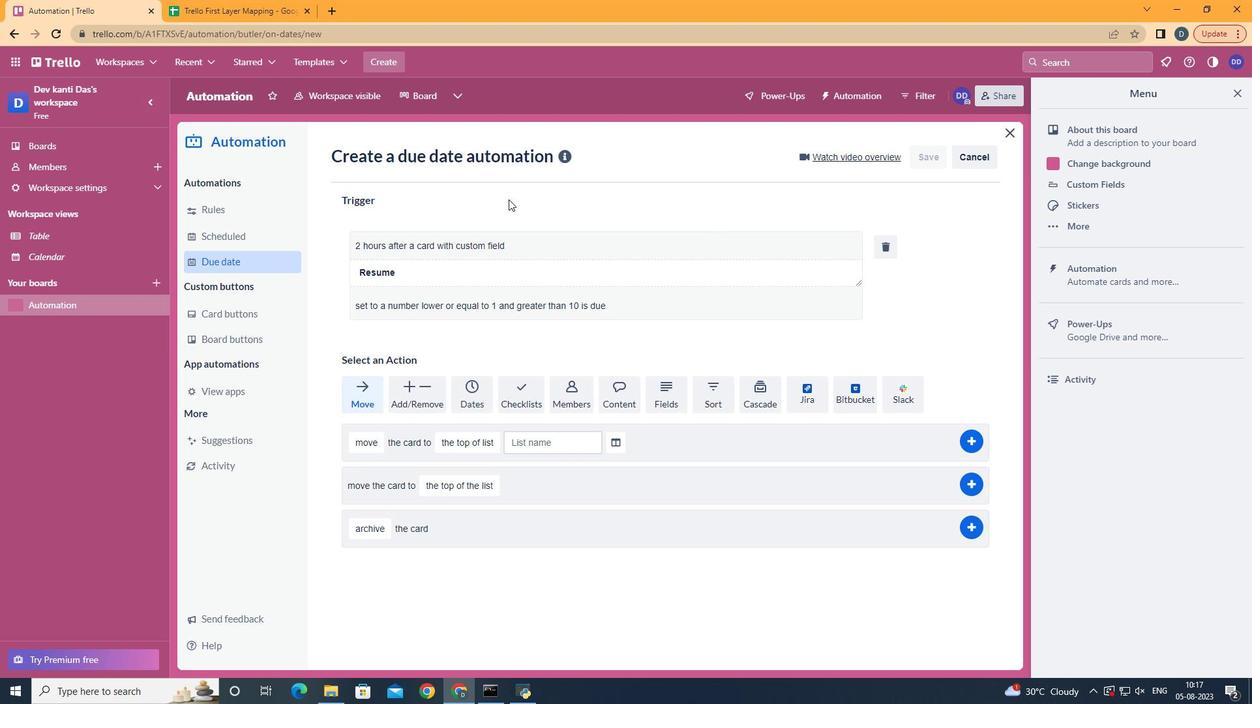 
